 Task: Create a due date automation trigger when advanced on, 2 working days before a card is due add fields with custom field "Resume" unchecked at 11:00 AM.
Action: Mouse moved to (1265, 100)
Screenshot: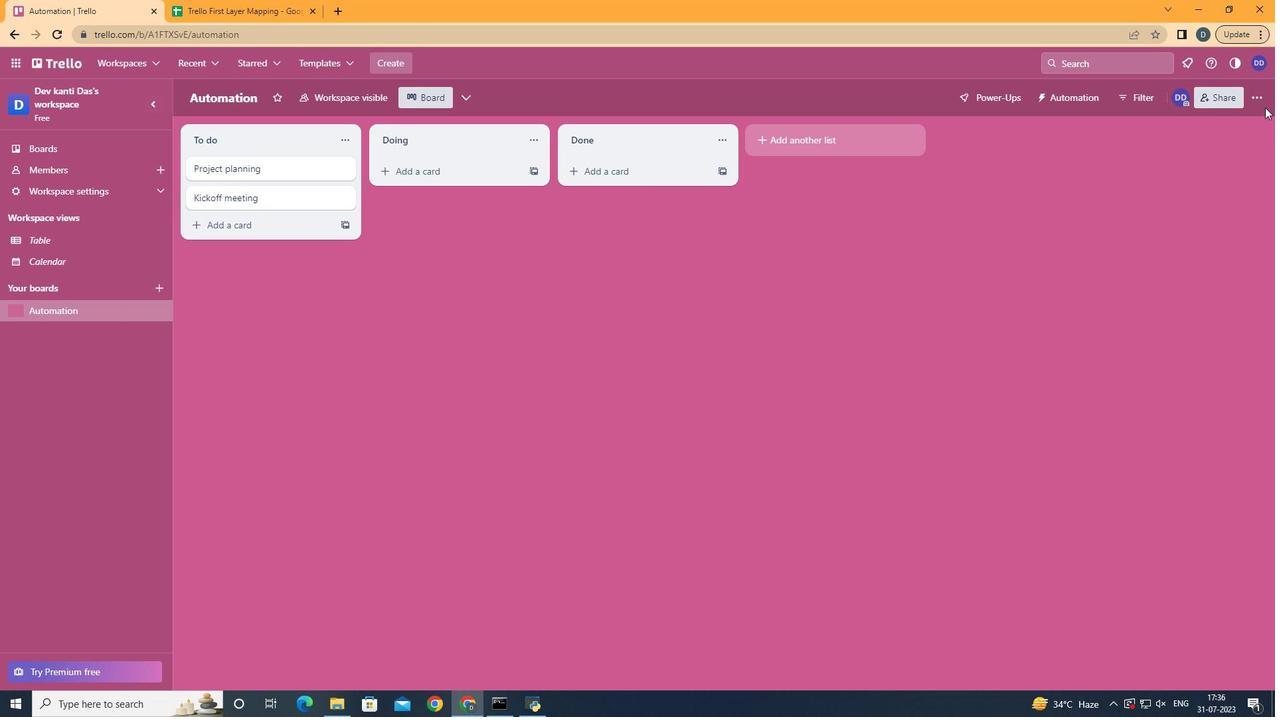 
Action: Mouse pressed left at (1265, 100)
Screenshot: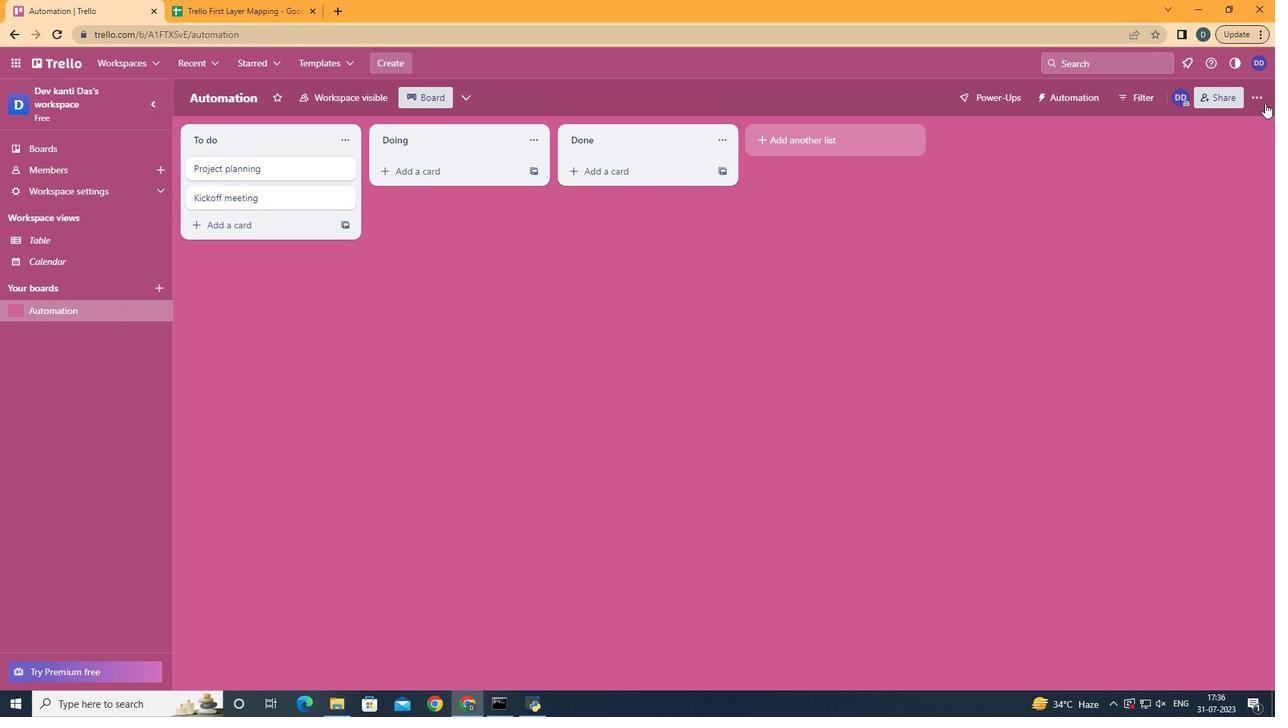
Action: Mouse moved to (1171, 277)
Screenshot: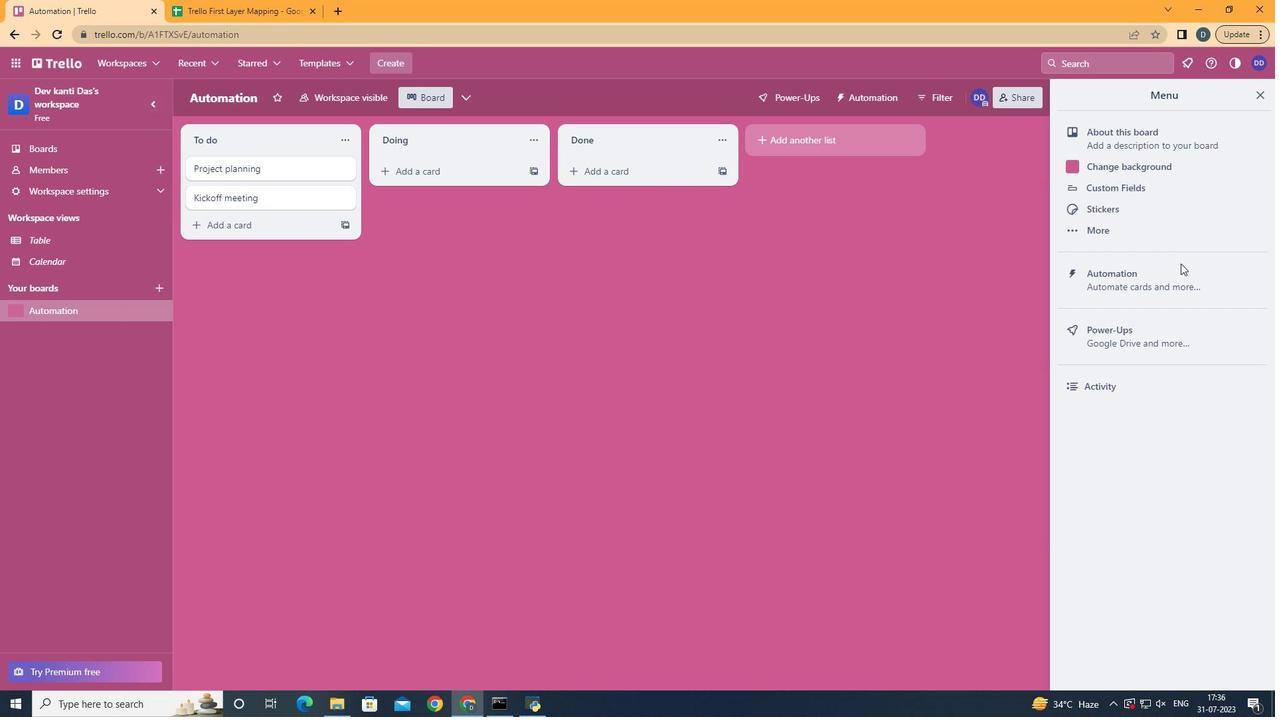 
Action: Mouse pressed left at (1171, 277)
Screenshot: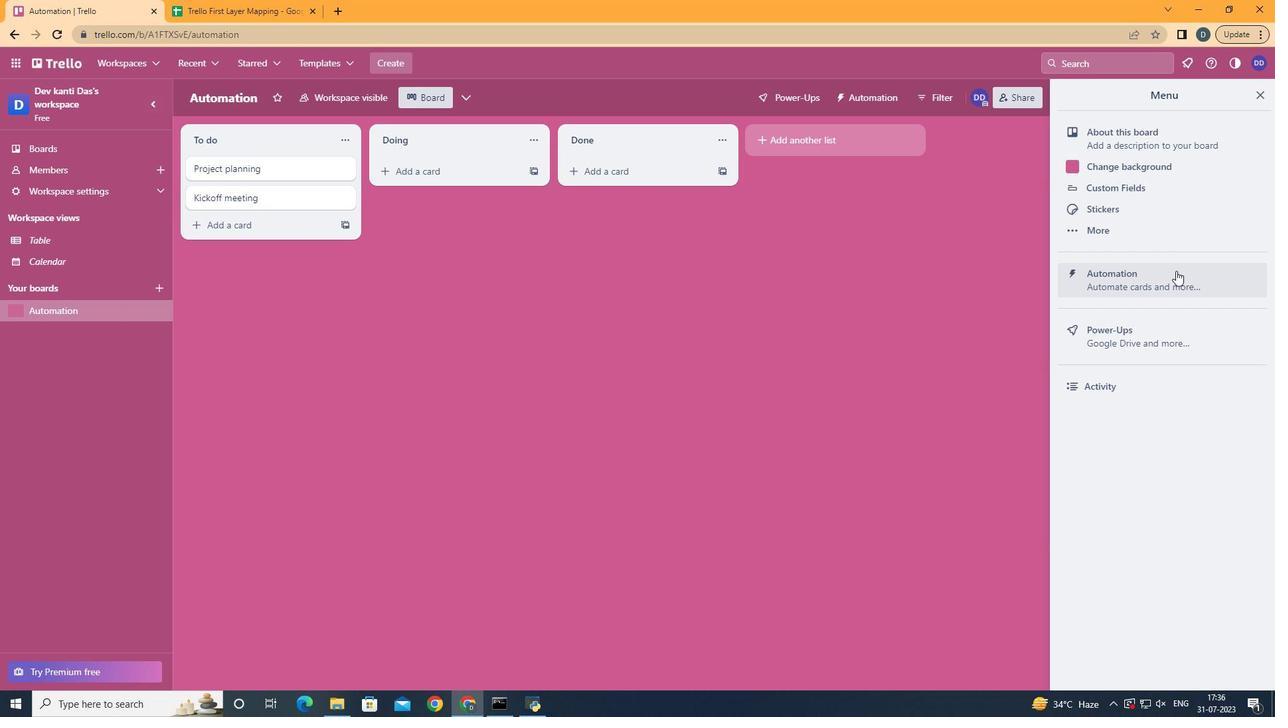 
Action: Mouse moved to (261, 265)
Screenshot: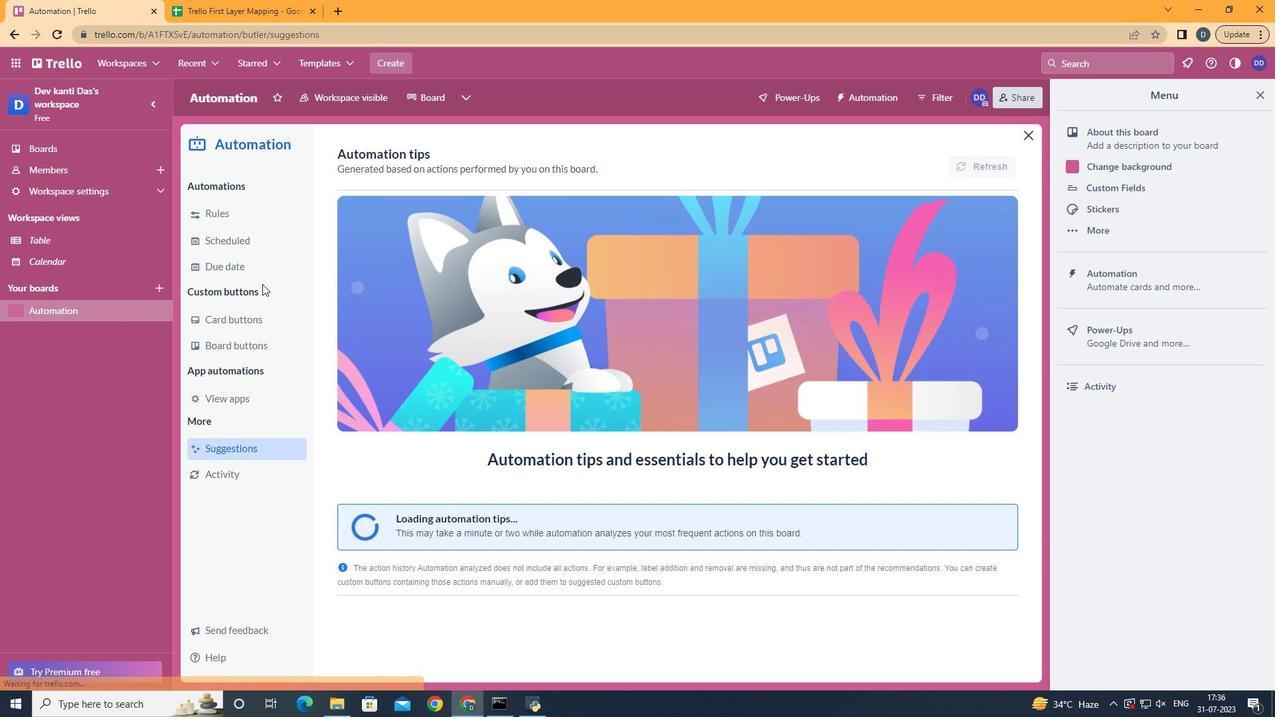 
Action: Mouse pressed left at (261, 265)
Screenshot: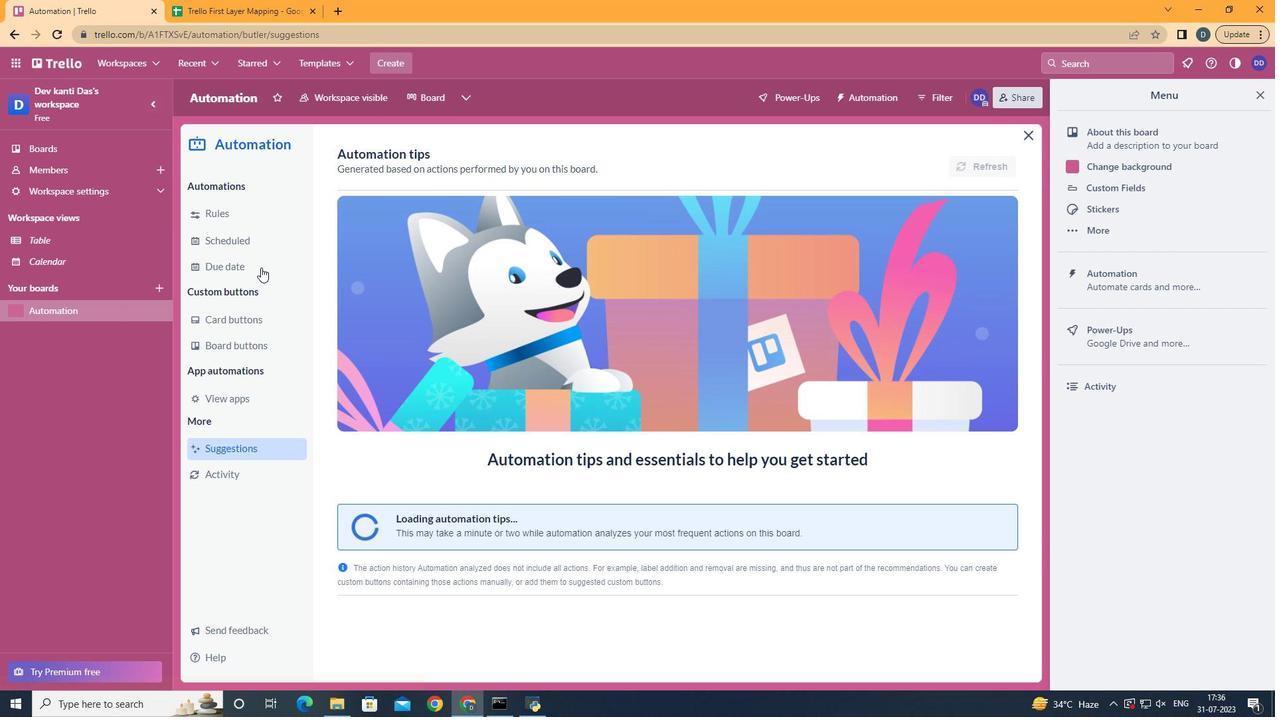 
Action: Mouse moved to (943, 158)
Screenshot: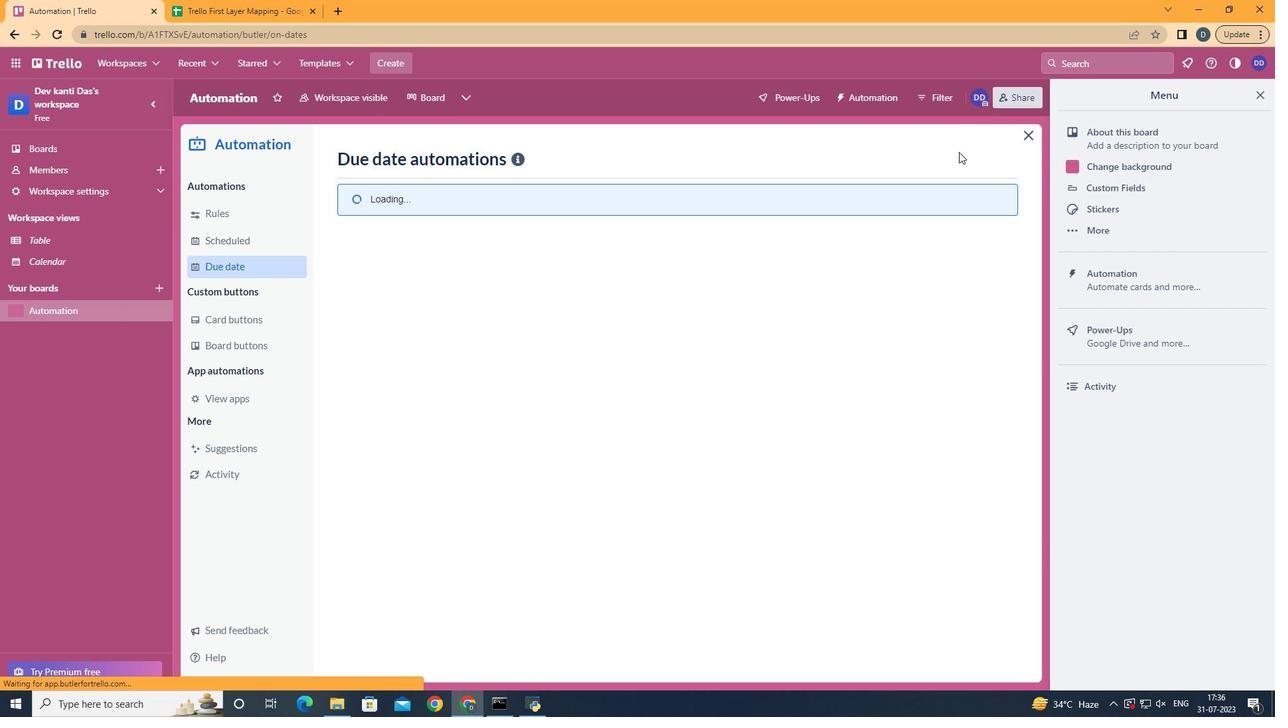 
Action: Mouse pressed left at (943, 158)
Screenshot: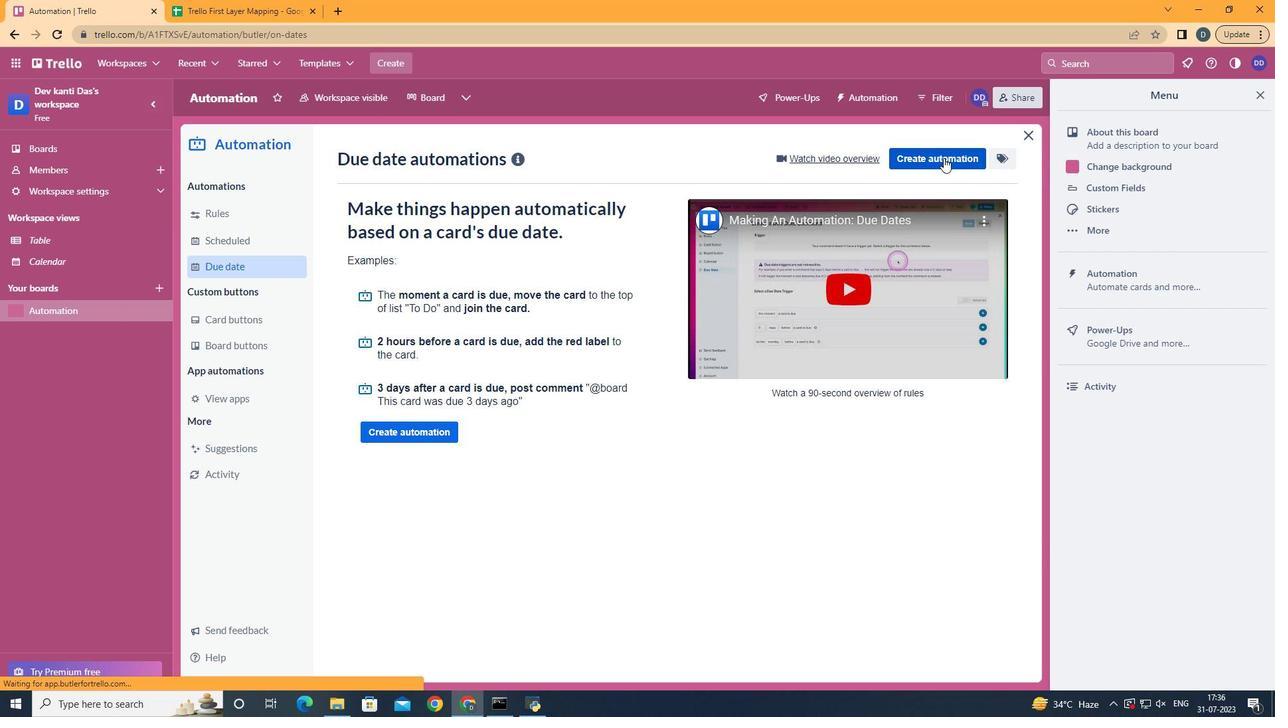
Action: Mouse moved to (738, 268)
Screenshot: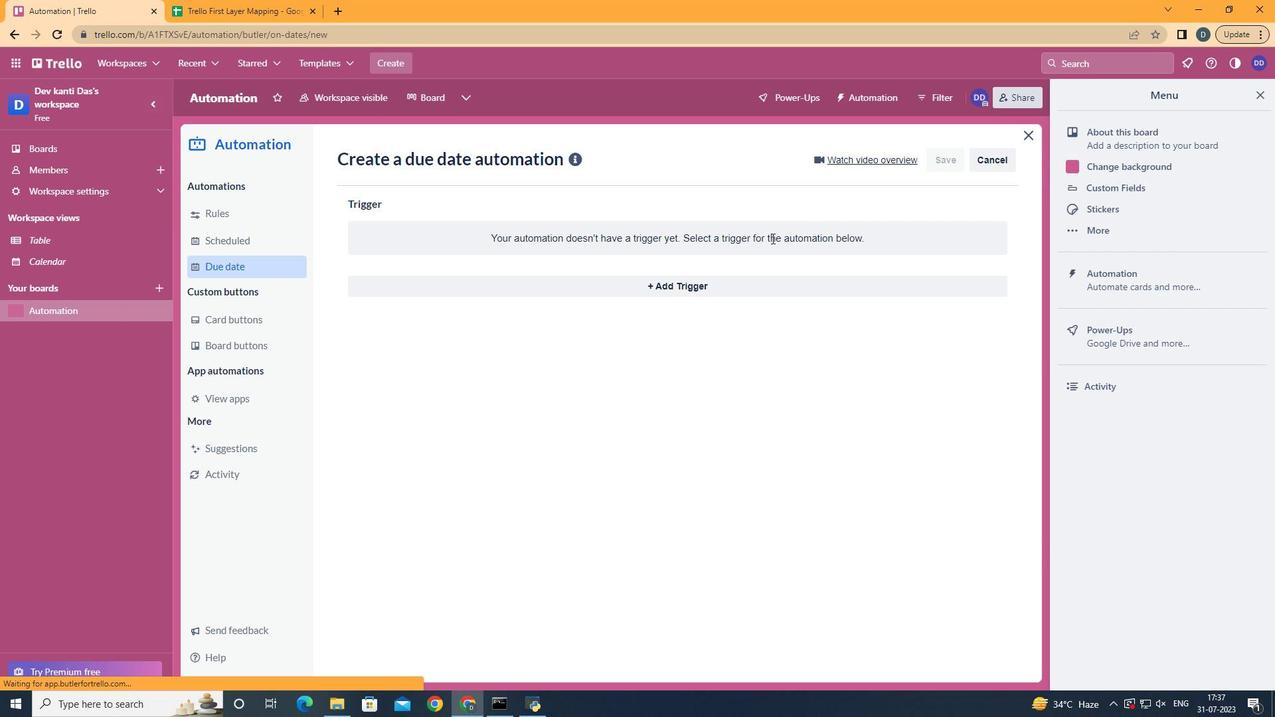 
Action: Mouse pressed left at (738, 268)
Screenshot: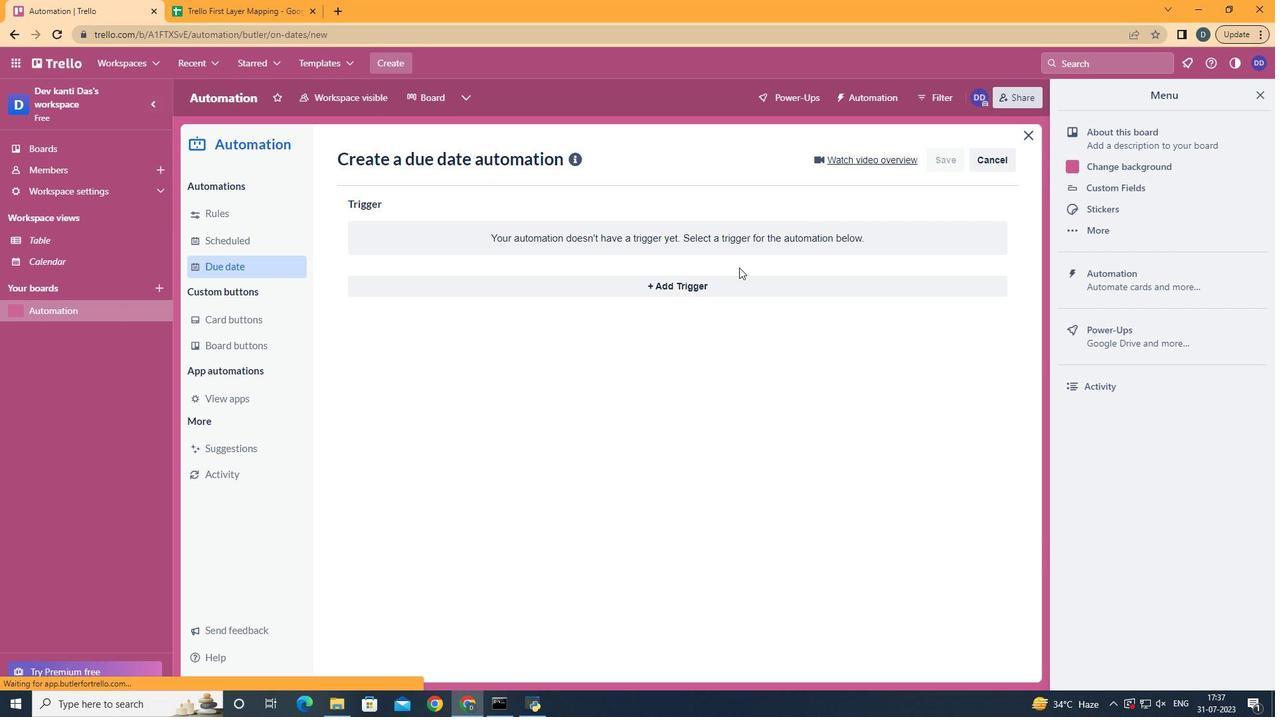 
Action: Mouse moved to (718, 288)
Screenshot: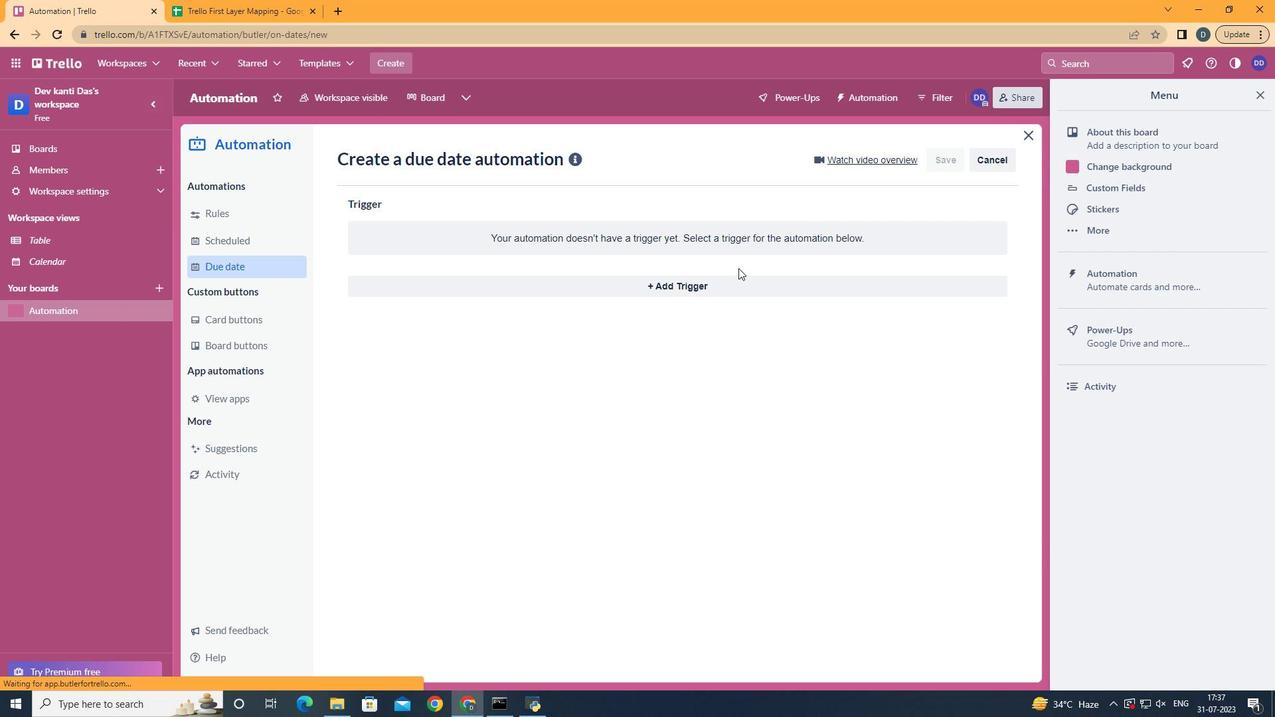 
Action: Mouse pressed left at (718, 288)
Screenshot: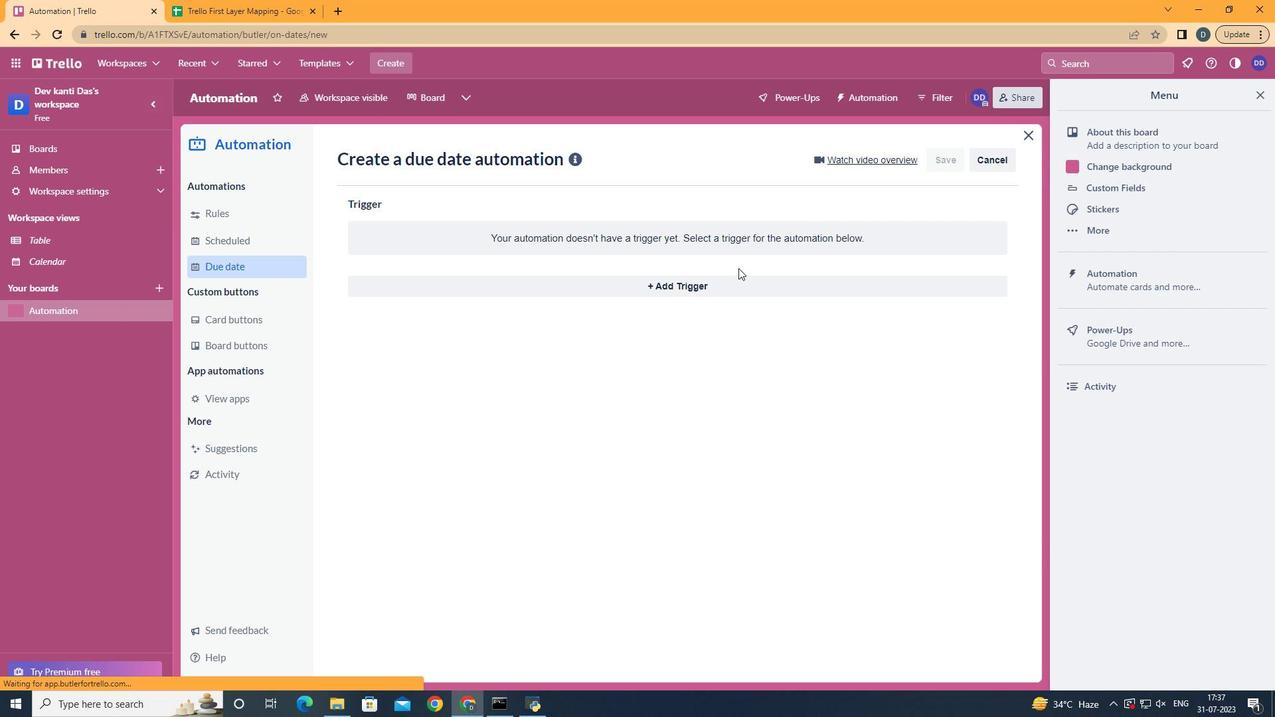 
Action: Mouse moved to (437, 534)
Screenshot: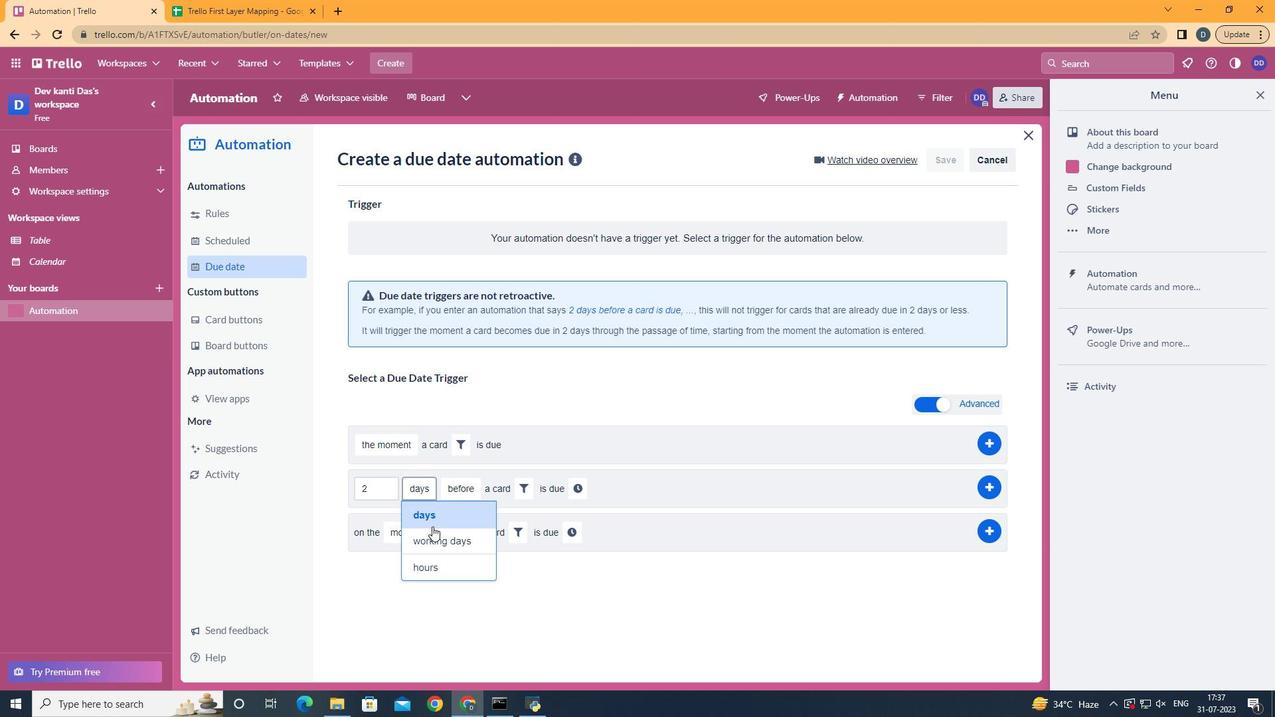 
Action: Mouse pressed left at (437, 534)
Screenshot: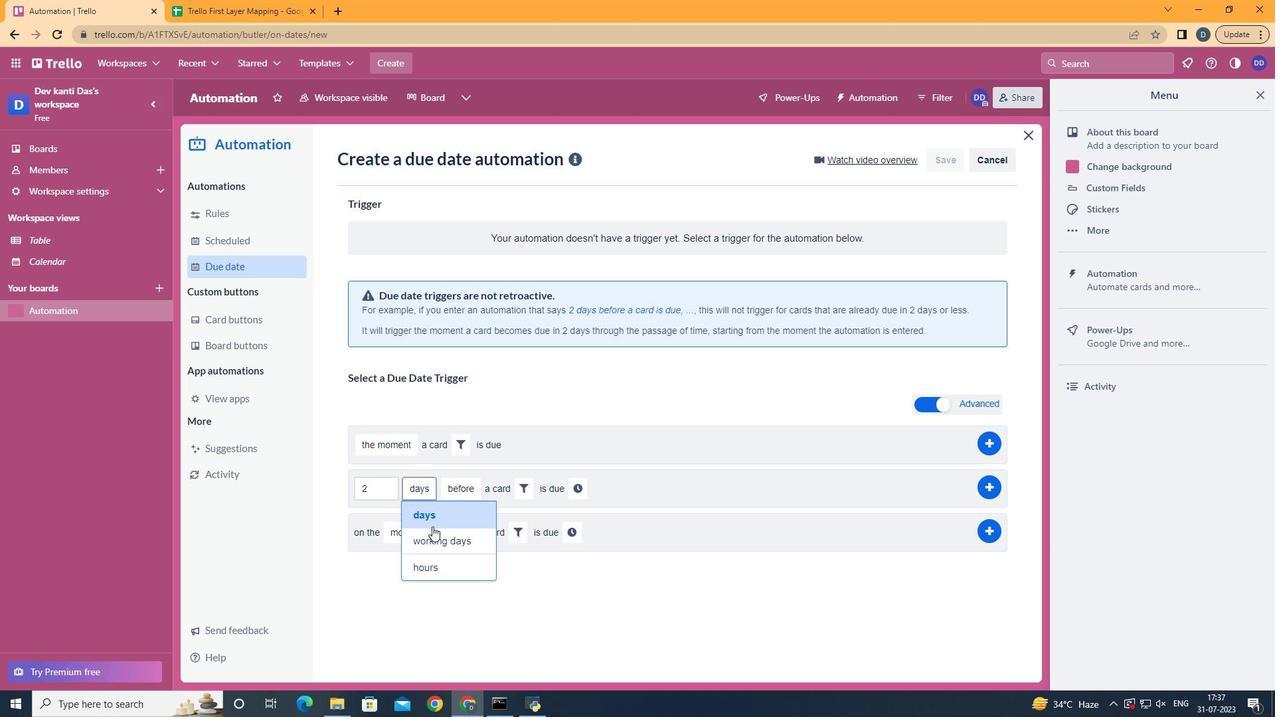 
Action: Mouse moved to (551, 484)
Screenshot: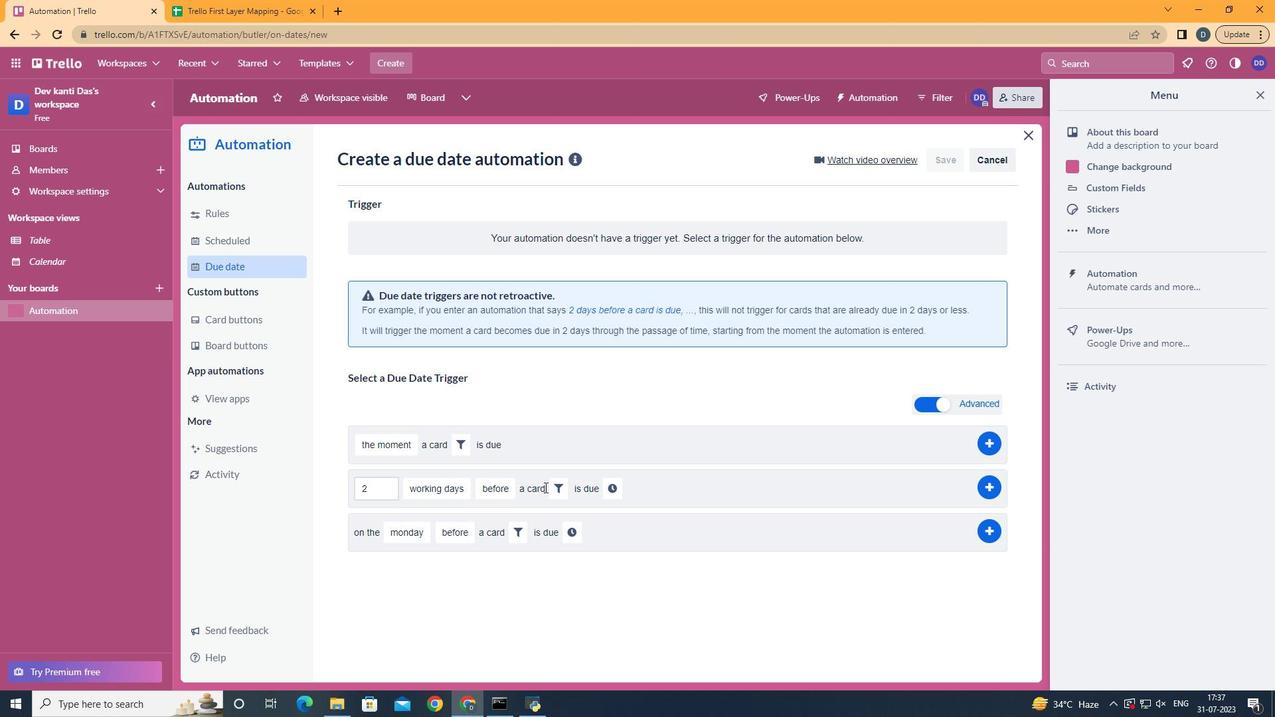 
Action: Mouse pressed left at (551, 484)
Screenshot: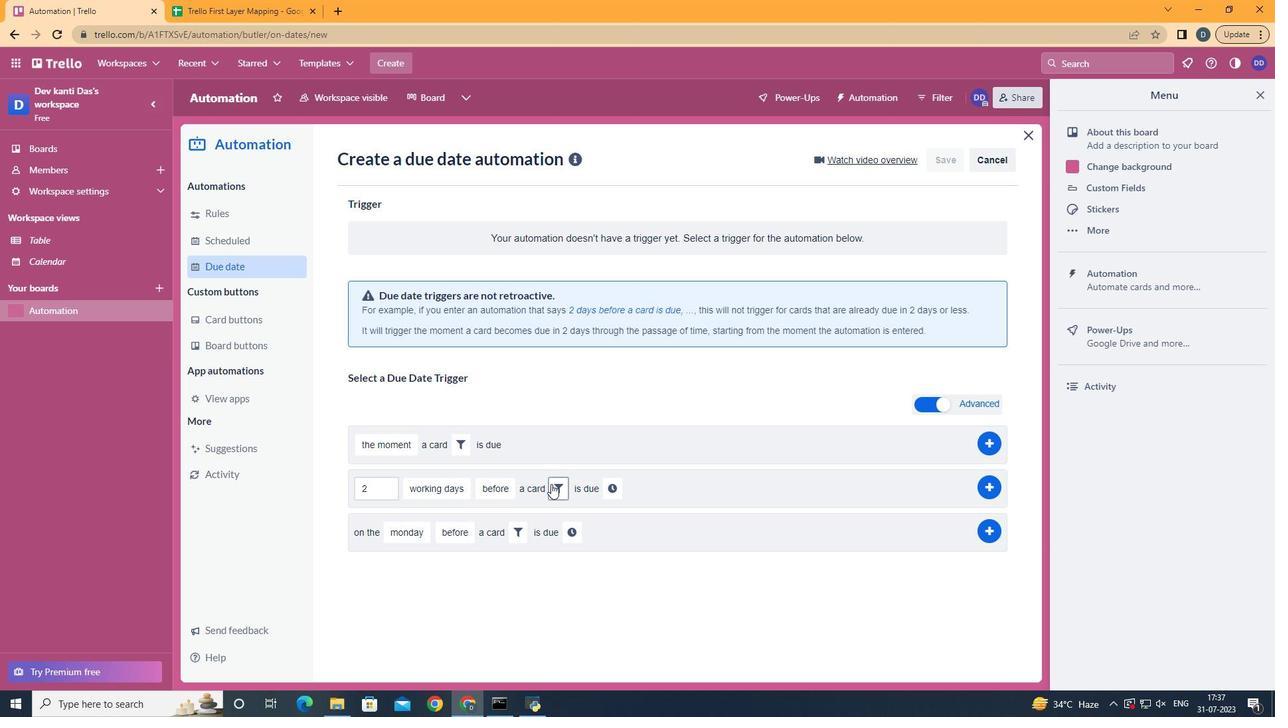 
Action: Mouse moved to (771, 530)
Screenshot: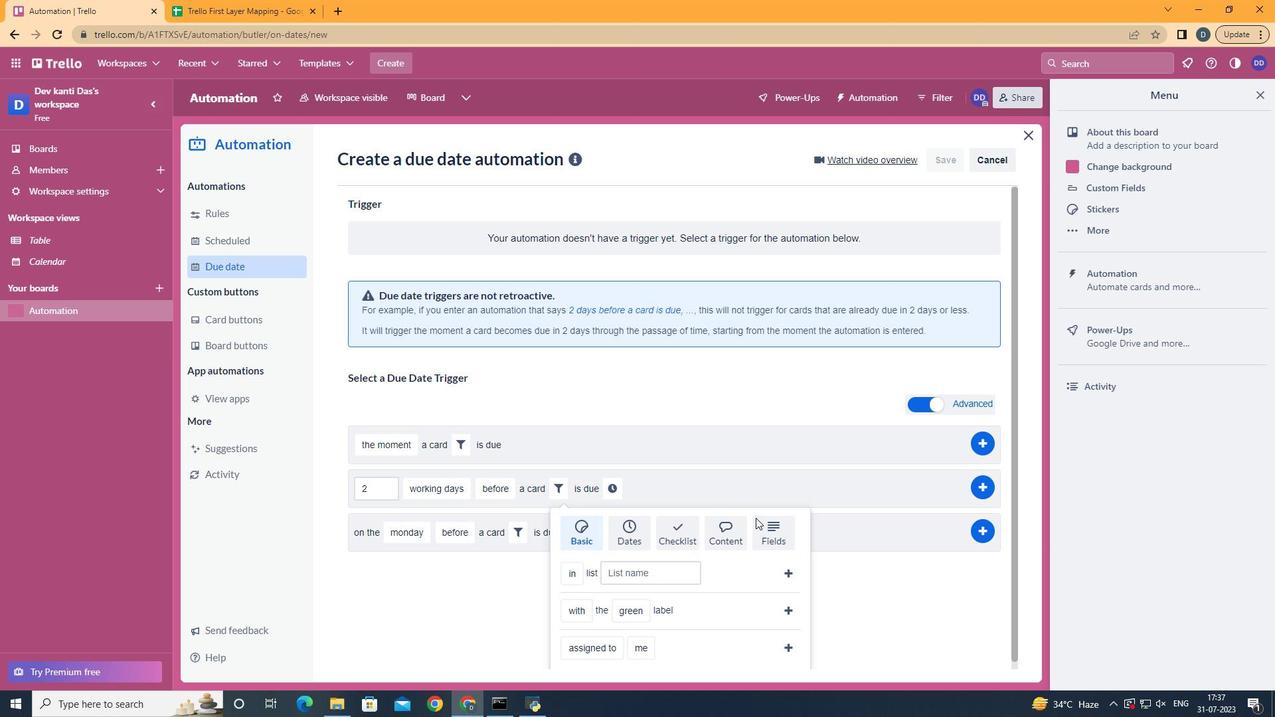 
Action: Mouse pressed left at (771, 530)
Screenshot: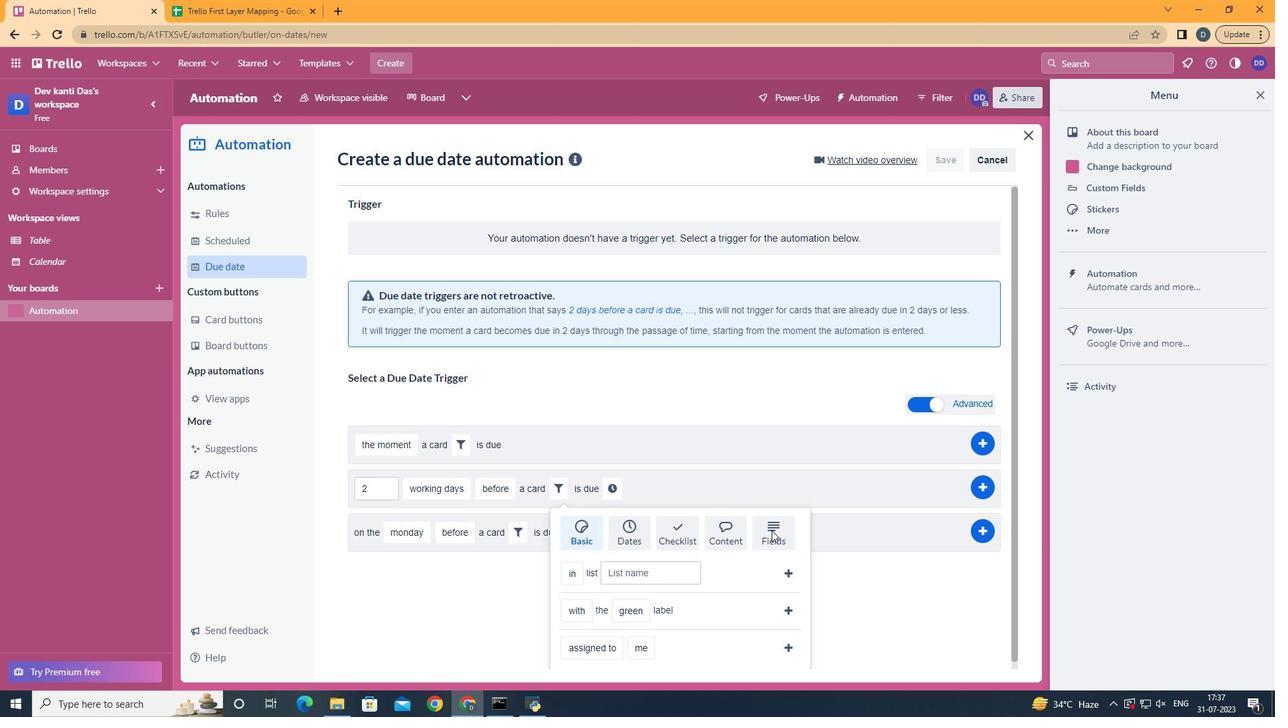 
Action: Mouse scrolled (771, 530) with delta (0, 0)
Screenshot: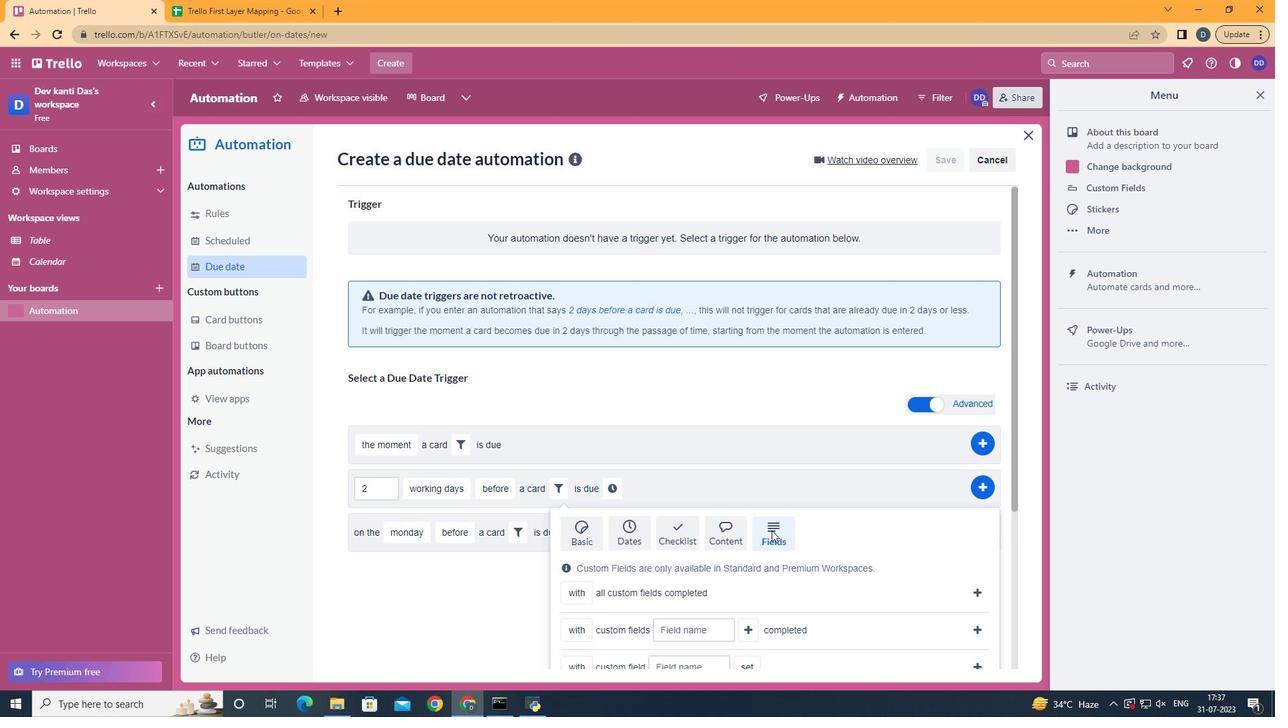 
Action: Mouse scrolled (771, 530) with delta (0, 0)
Screenshot: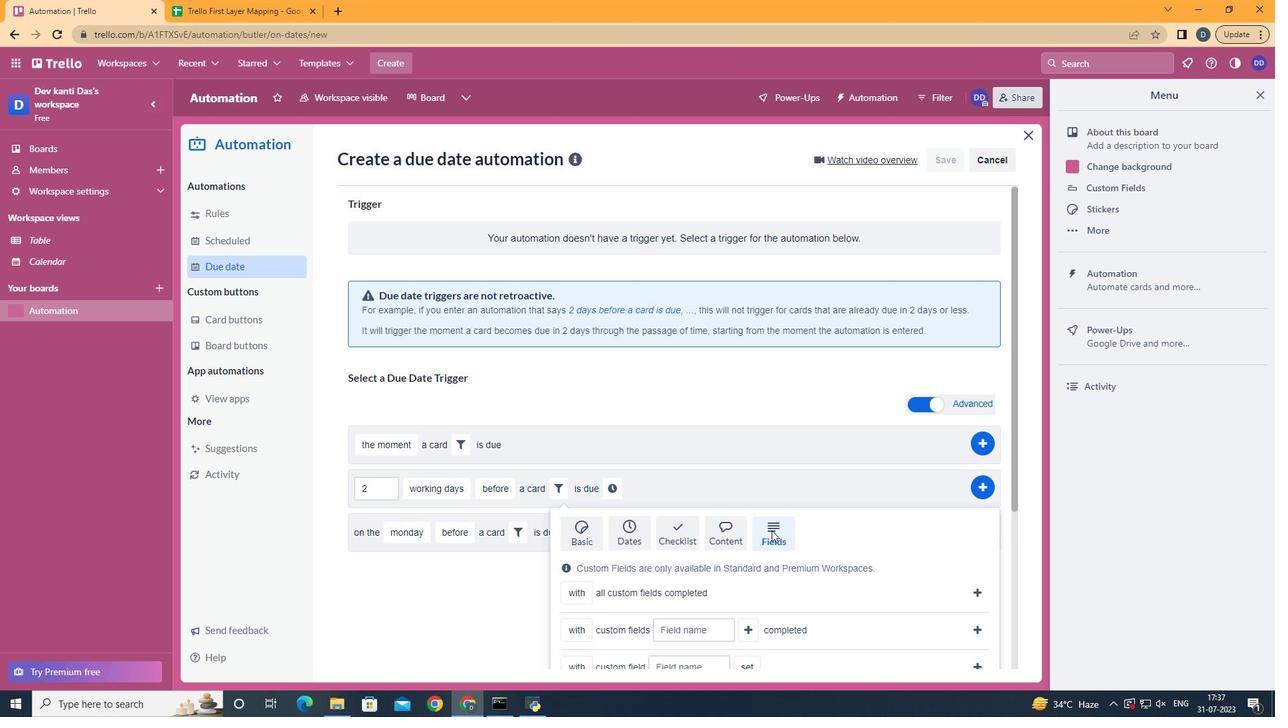 
Action: Mouse scrolled (771, 530) with delta (0, 0)
Screenshot: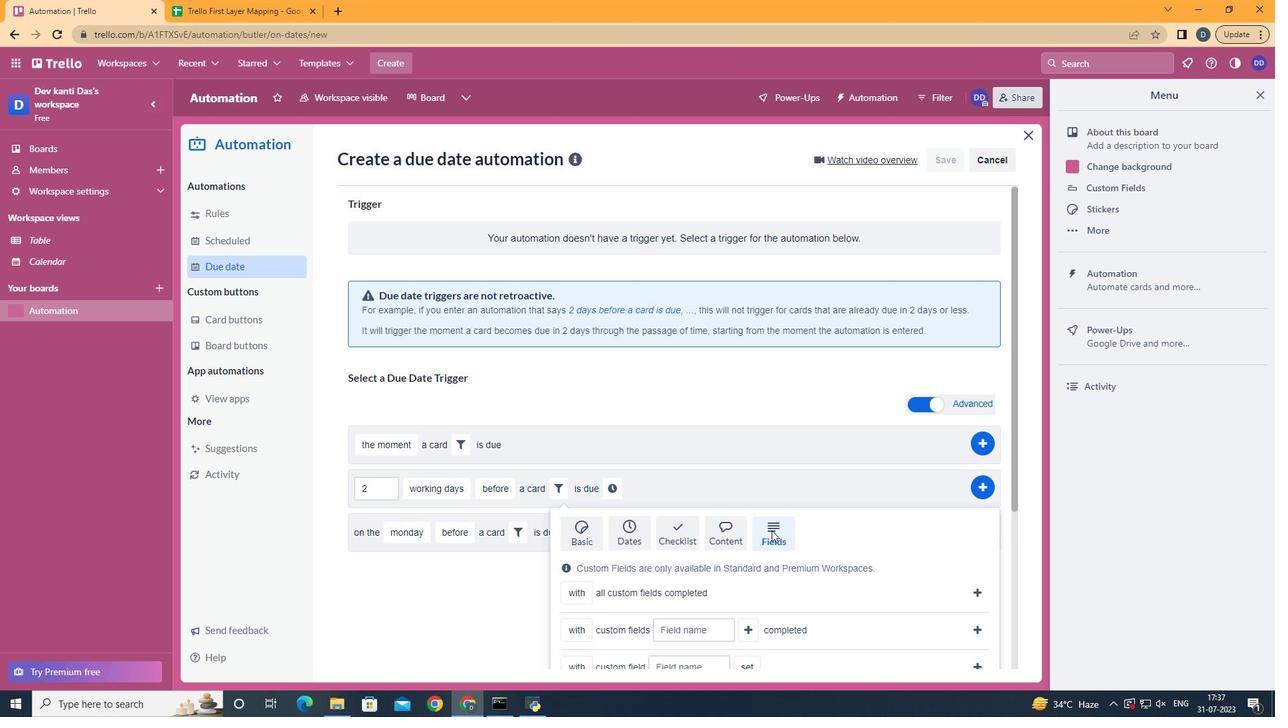 
Action: Mouse moved to (581, 569)
Screenshot: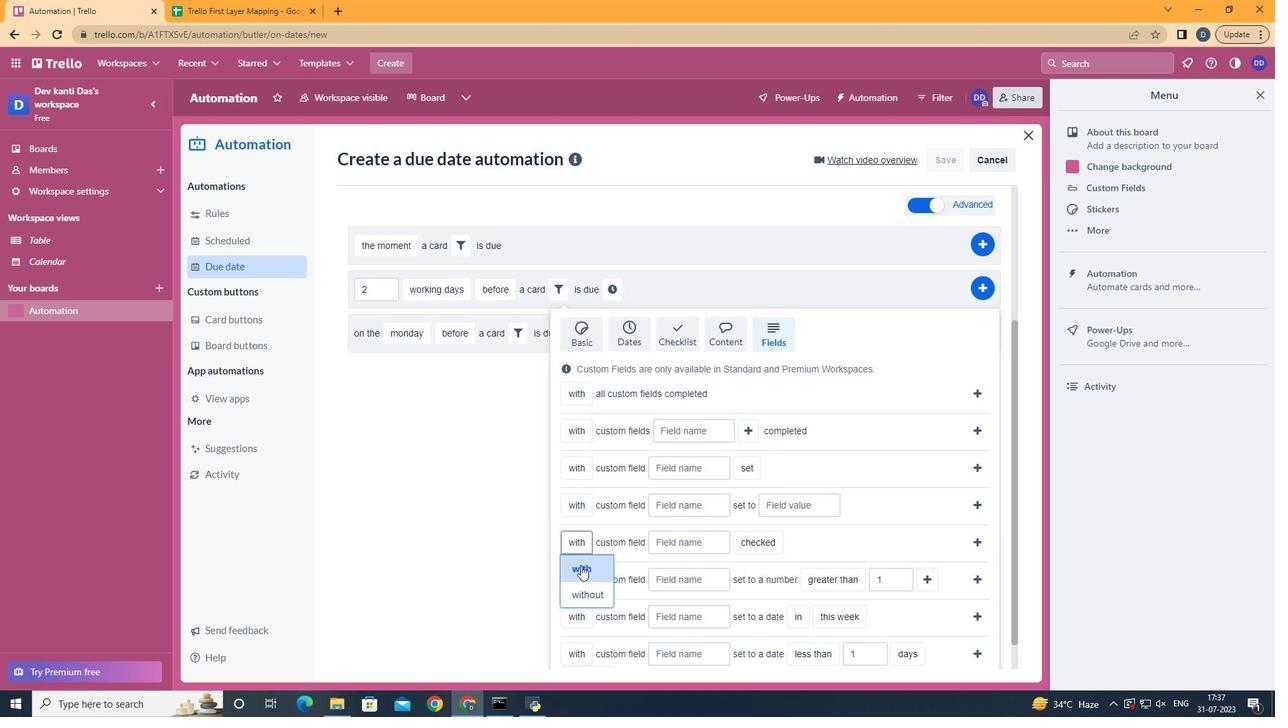 
Action: Mouse pressed left at (581, 569)
Screenshot: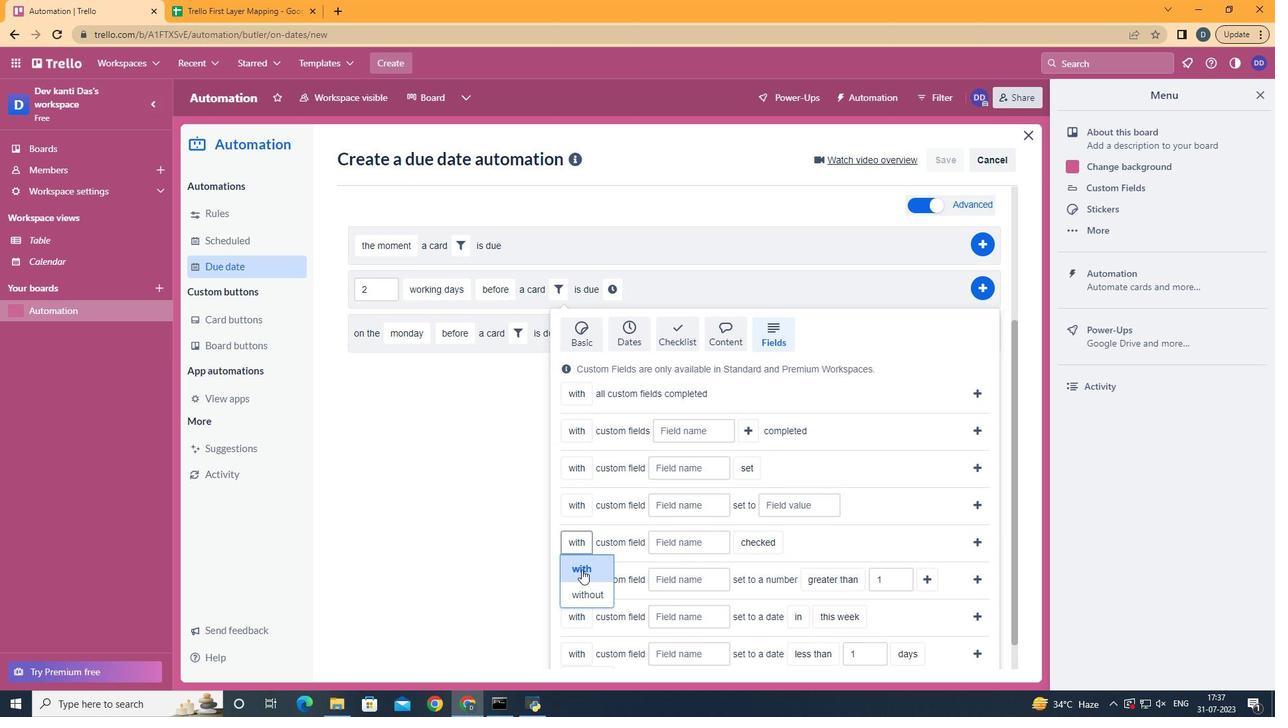 
Action: Mouse moved to (697, 541)
Screenshot: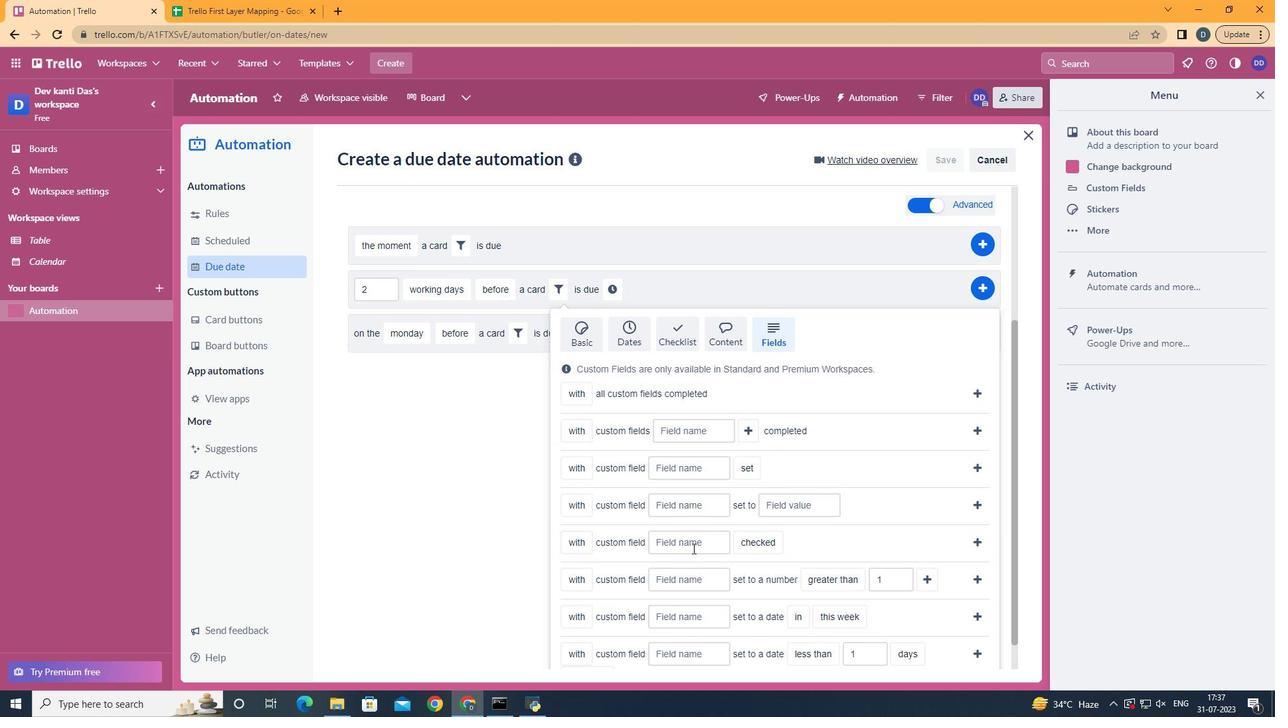 
Action: Mouse pressed left at (697, 541)
Screenshot: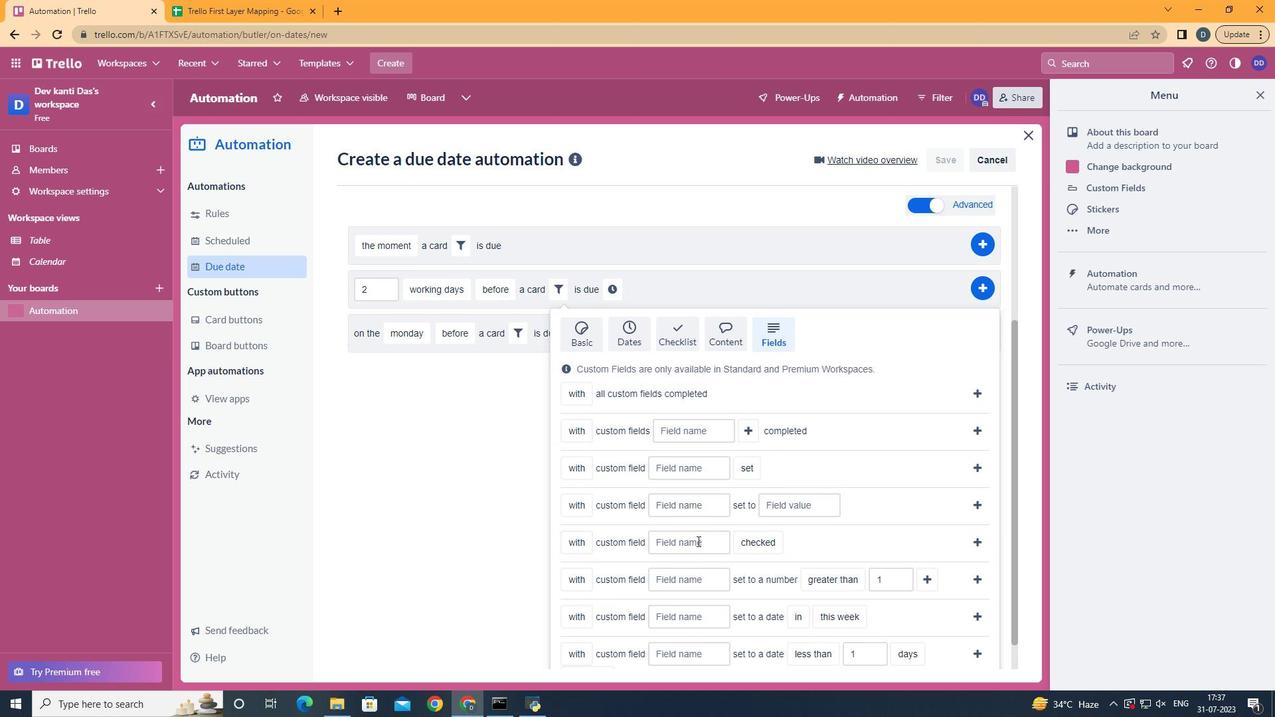 
Action: Key pressed <Key.shift>Resume
Screenshot: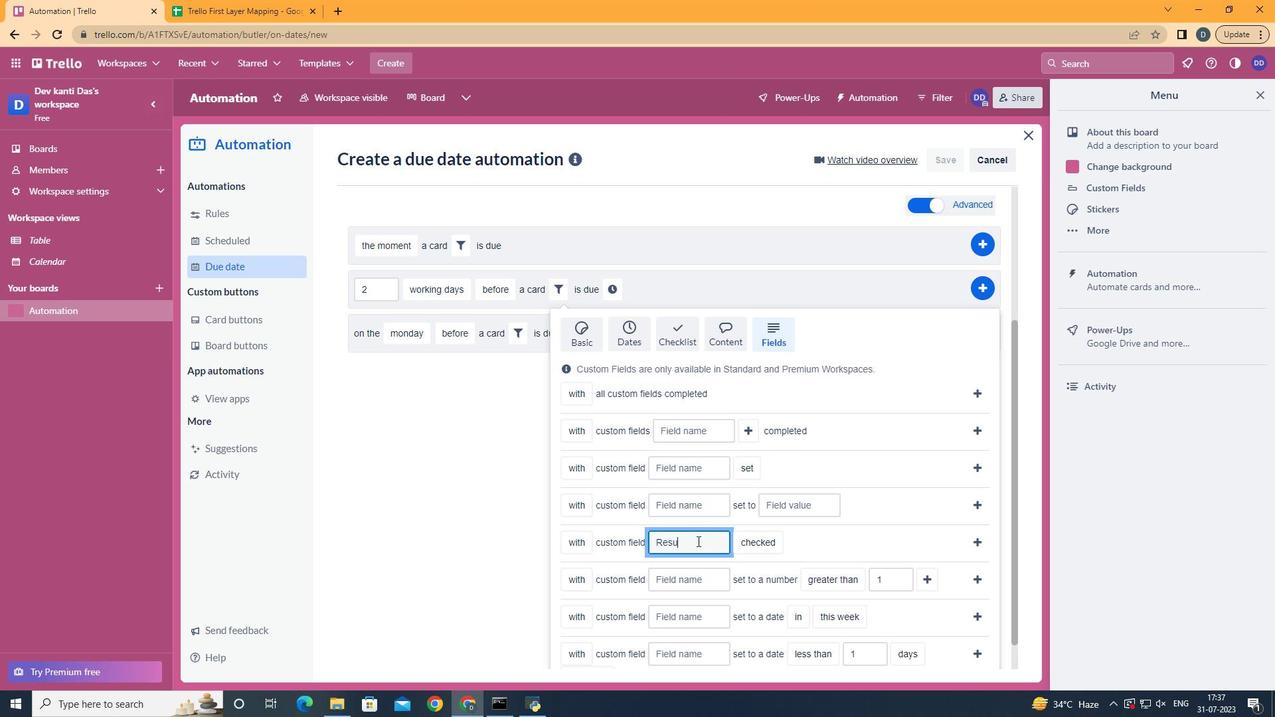 
Action: Mouse moved to (768, 593)
Screenshot: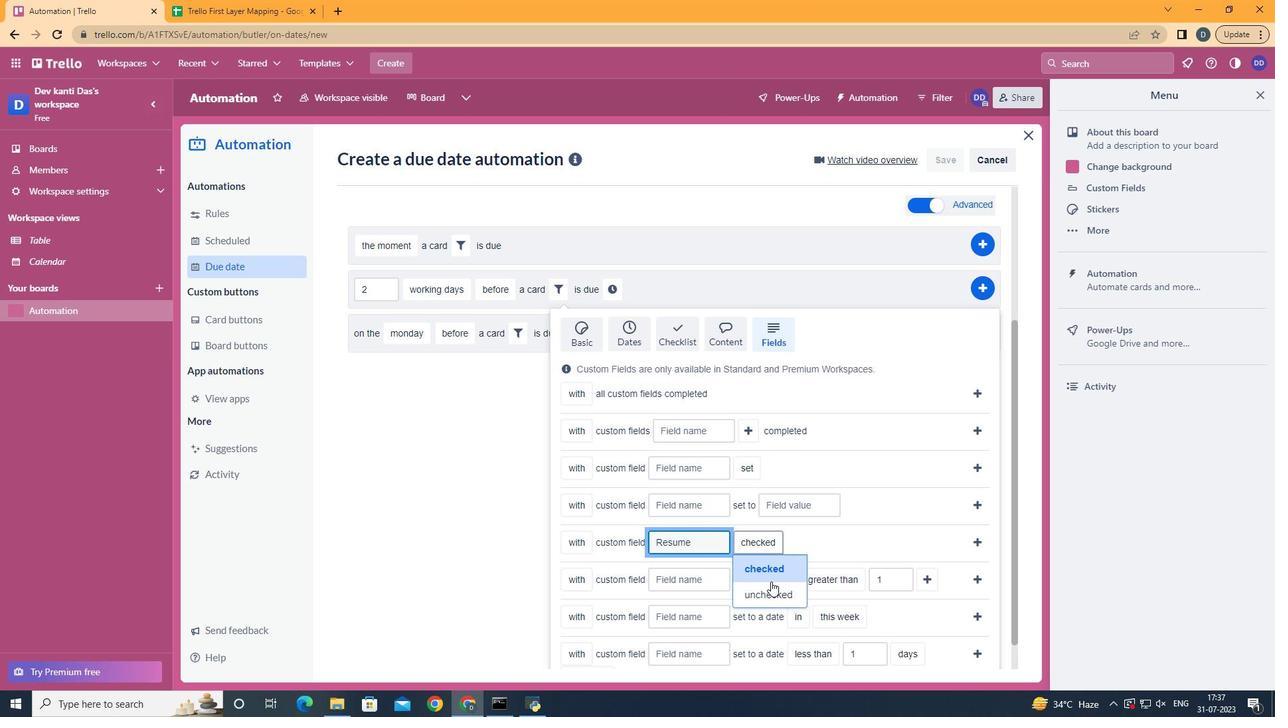 
Action: Mouse pressed left at (768, 593)
Screenshot: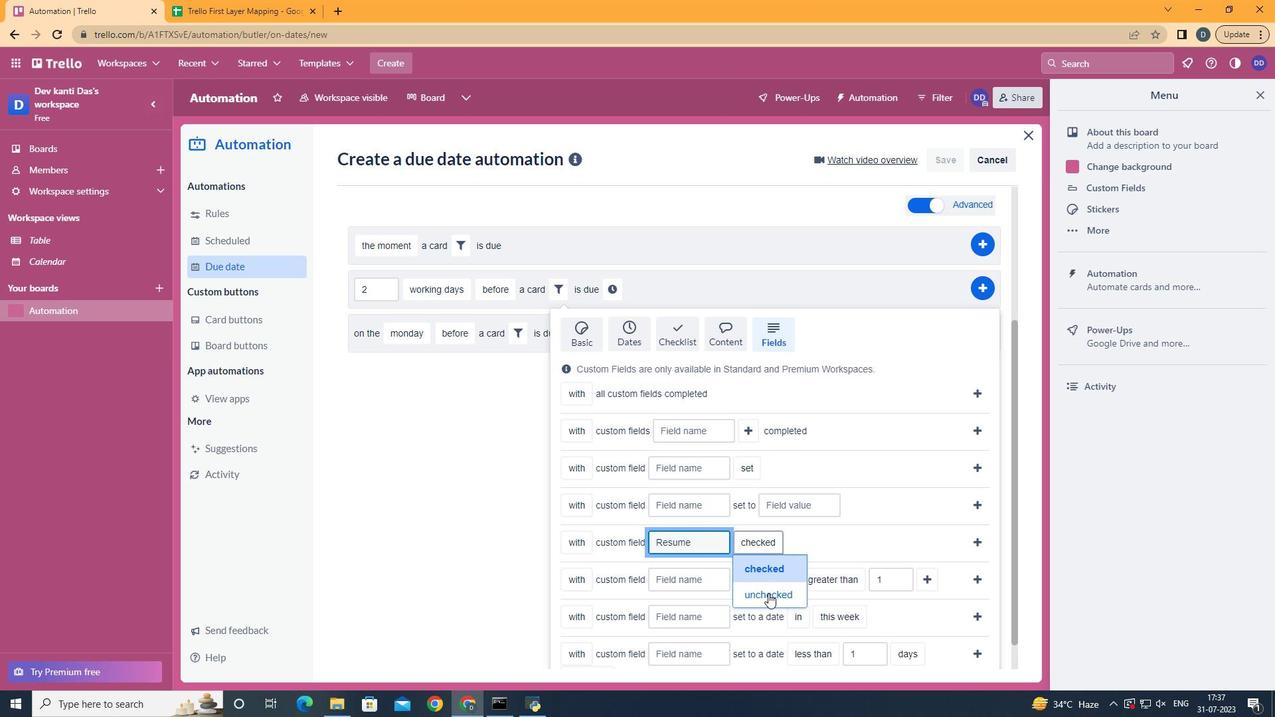 
Action: Mouse moved to (971, 542)
Screenshot: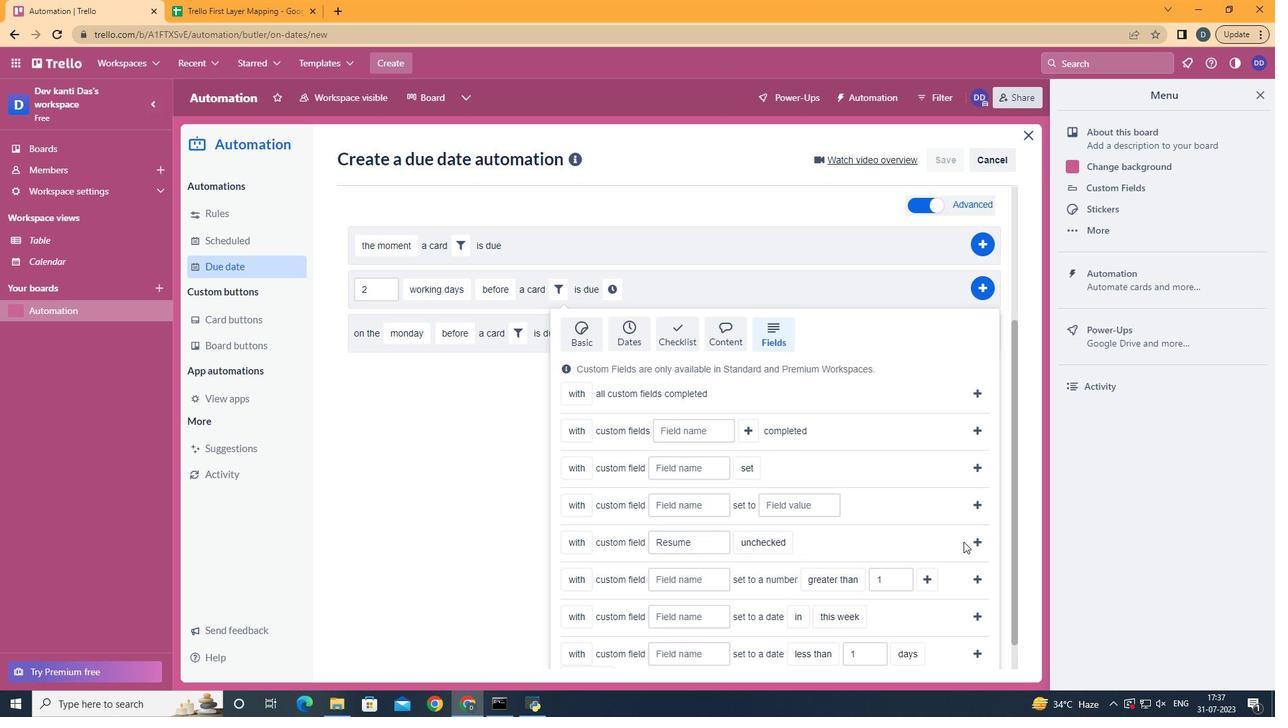 
Action: Mouse pressed left at (971, 542)
Screenshot: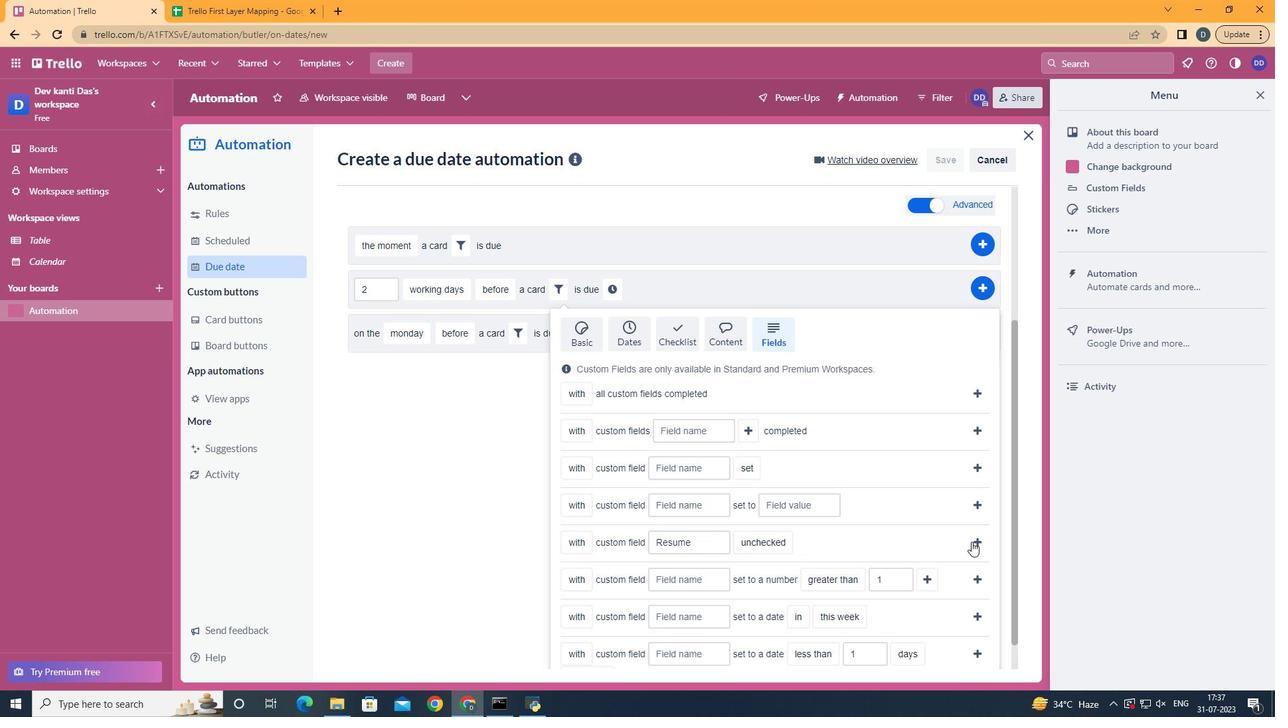 
Action: Mouse moved to (807, 494)
Screenshot: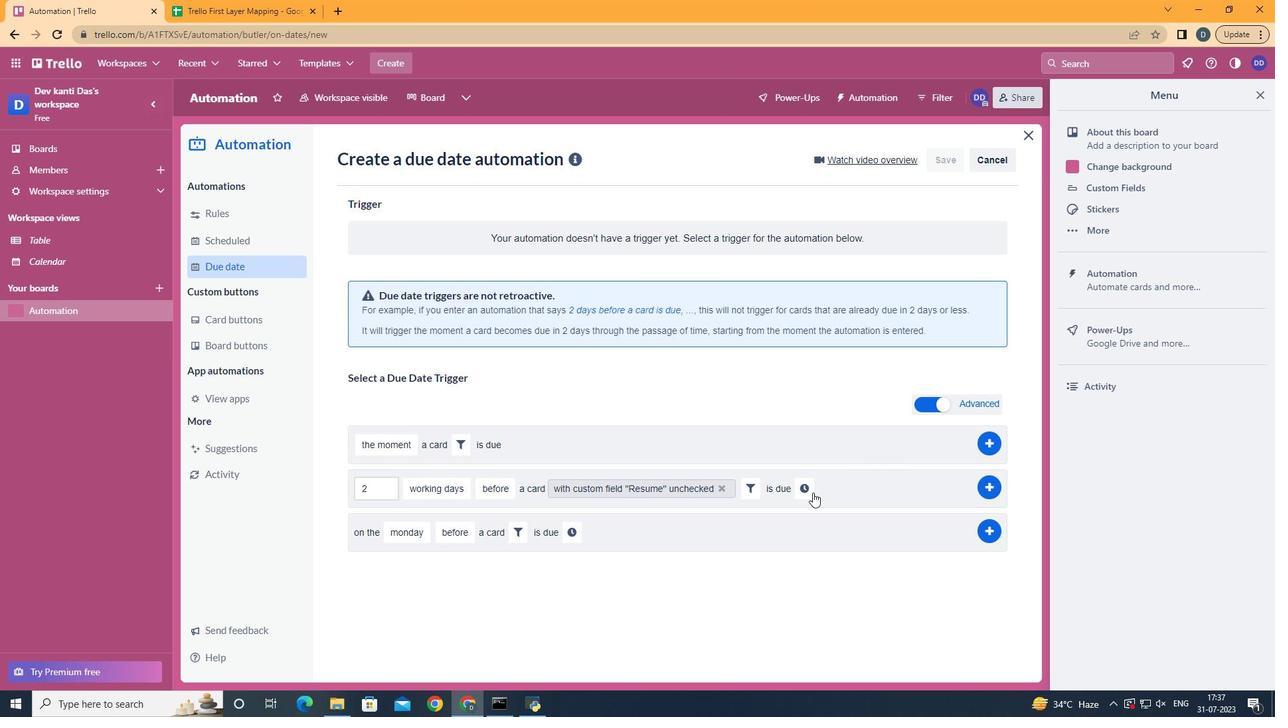 
Action: Mouse pressed left at (807, 494)
Screenshot: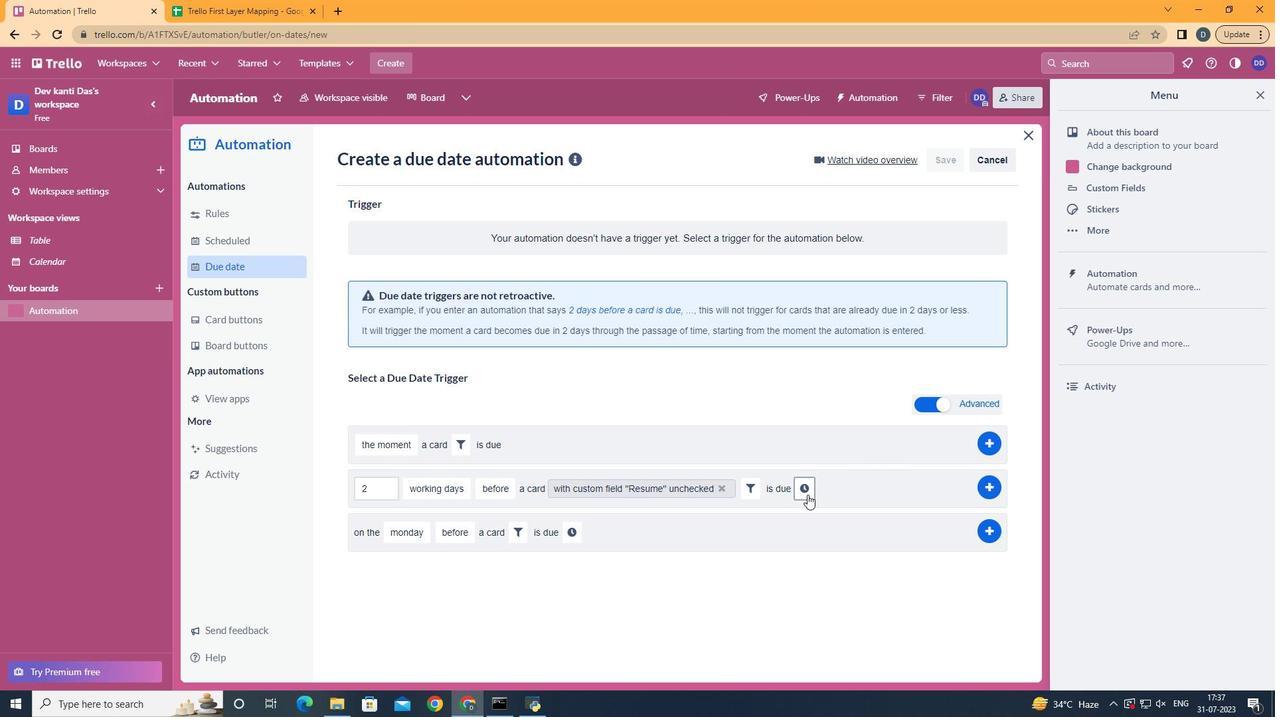 
Action: Mouse moved to (829, 490)
Screenshot: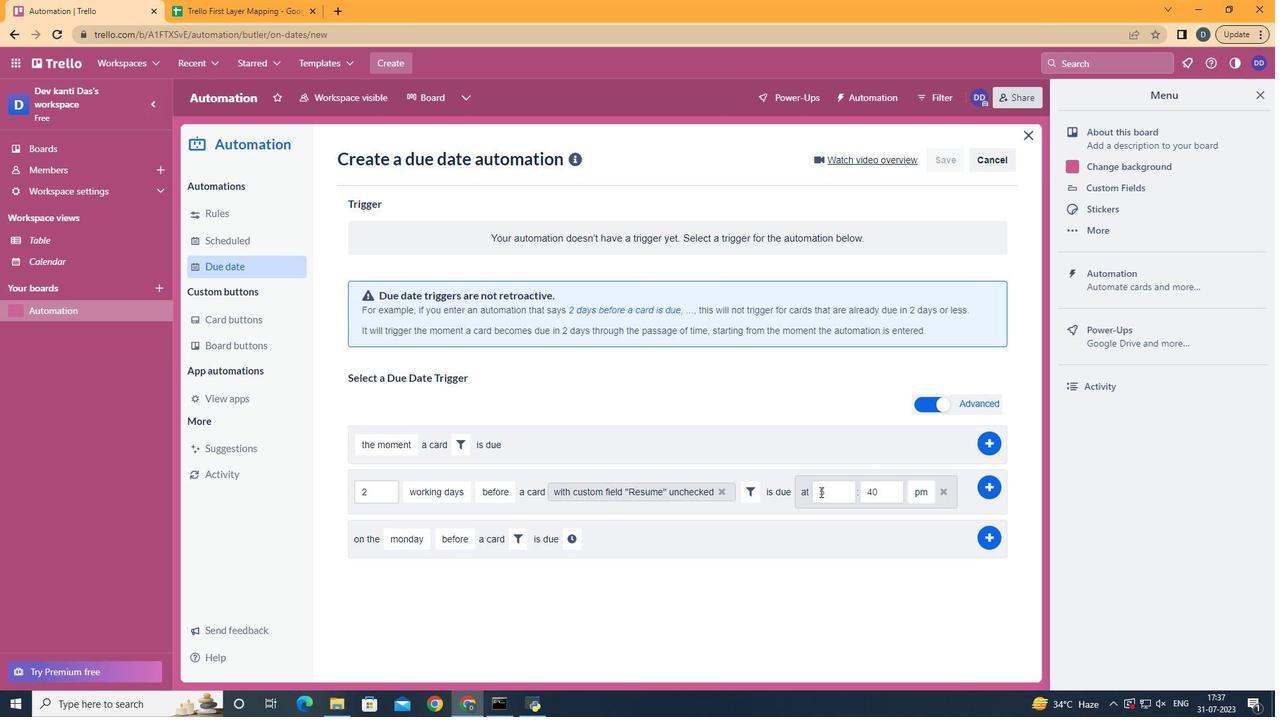 
Action: Mouse pressed left at (829, 490)
Screenshot: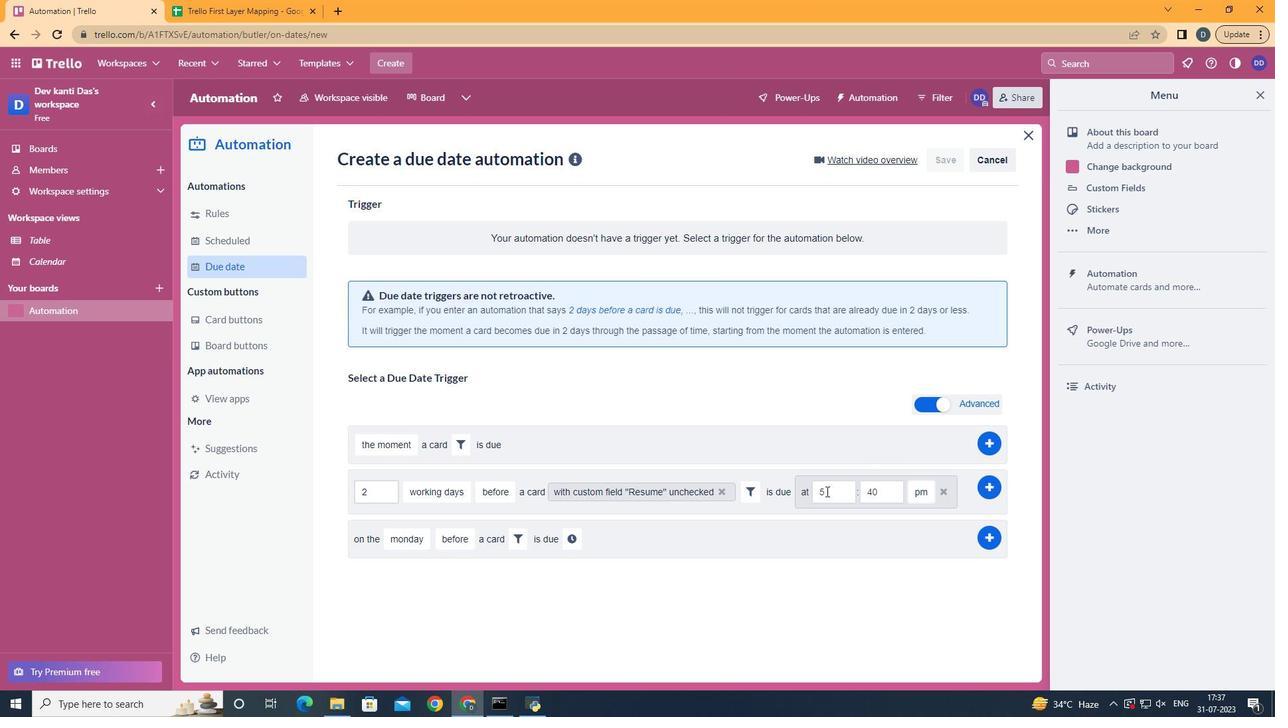 
Action: Key pressed <Key.backspace>11
Screenshot: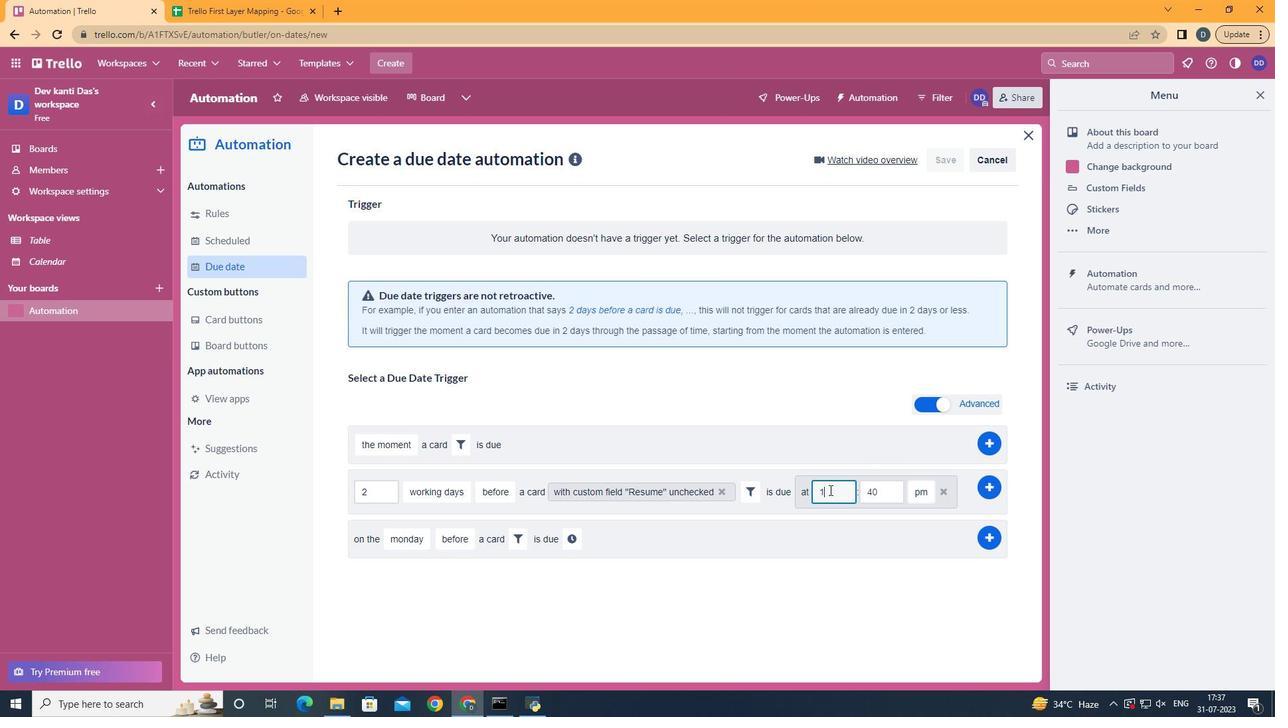 
Action: Mouse moved to (874, 481)
Screenshot: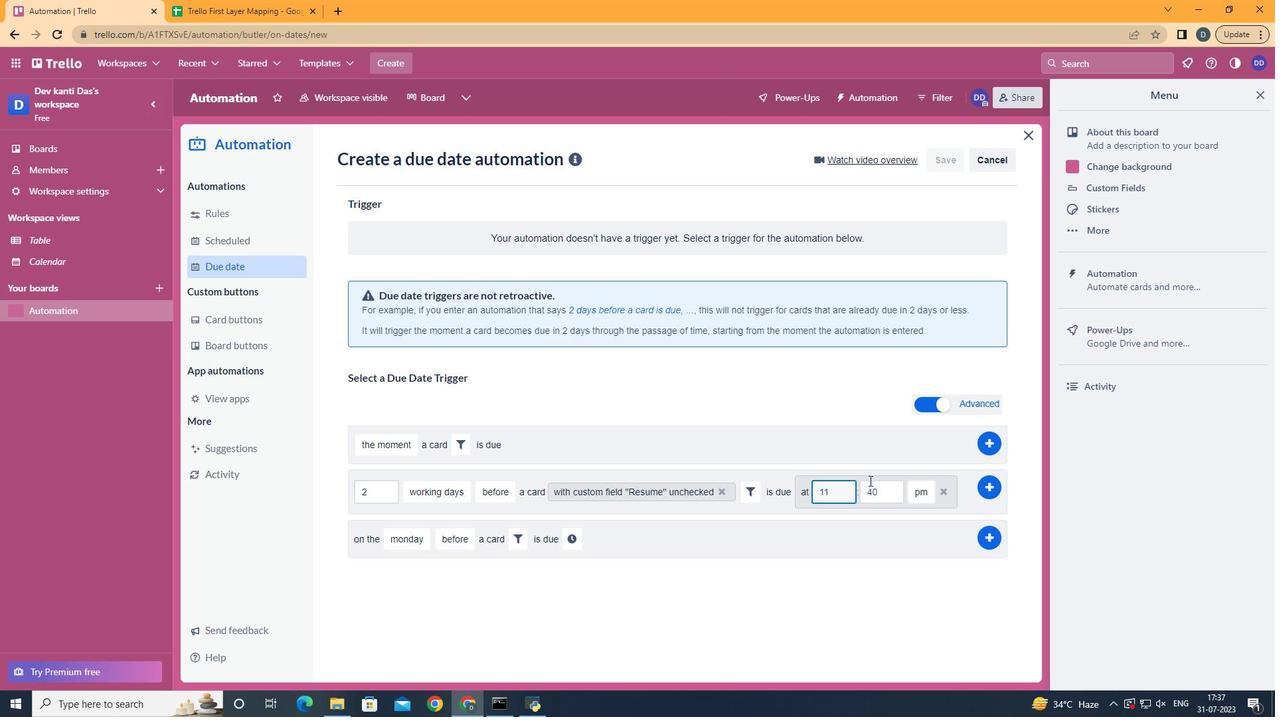 
Action: Mouse pressed left at (874, 481)
Screenshot: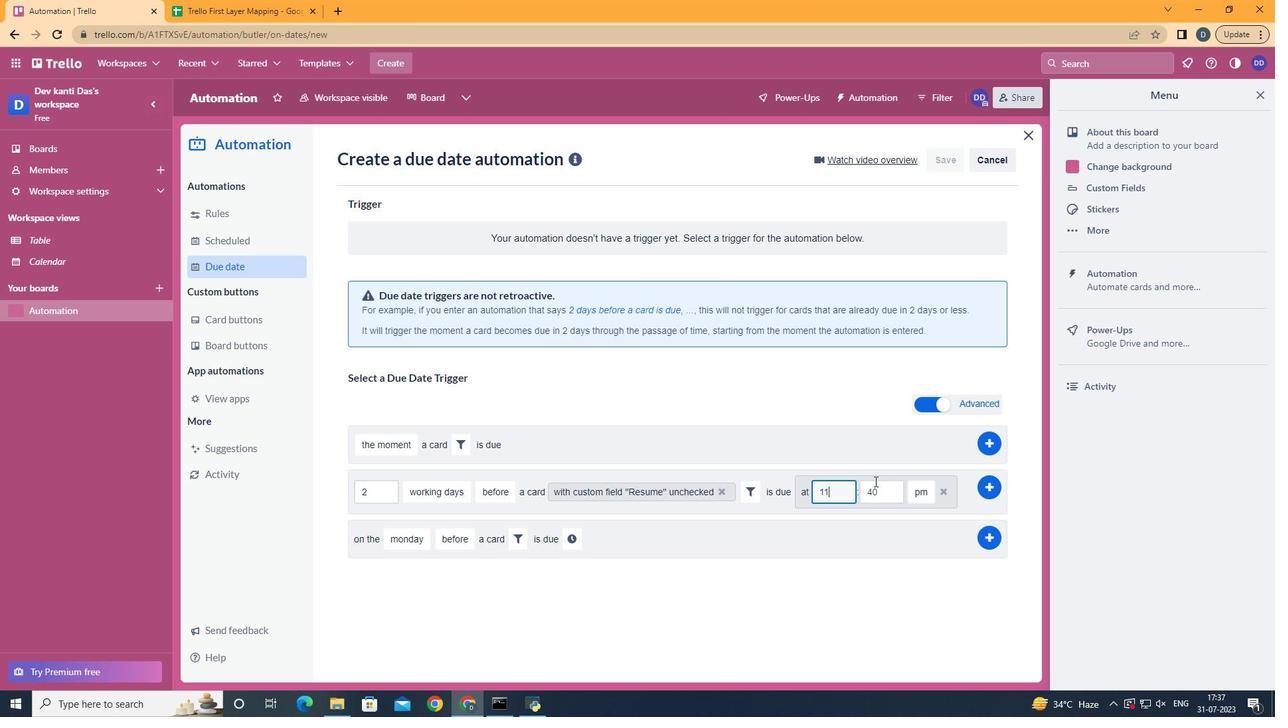 
Action: Mouse moved to (883, 492)
Screenshot: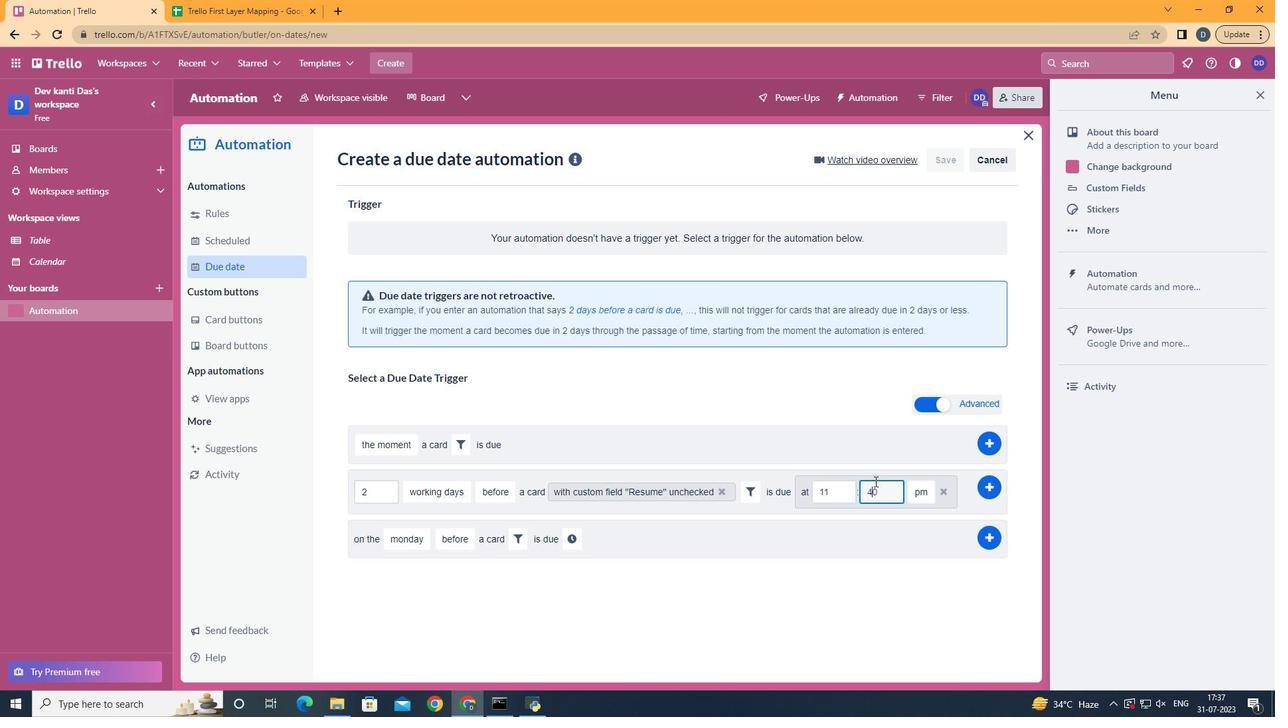 
Action: Mouse pressed left at (883, 492)
Screenshot: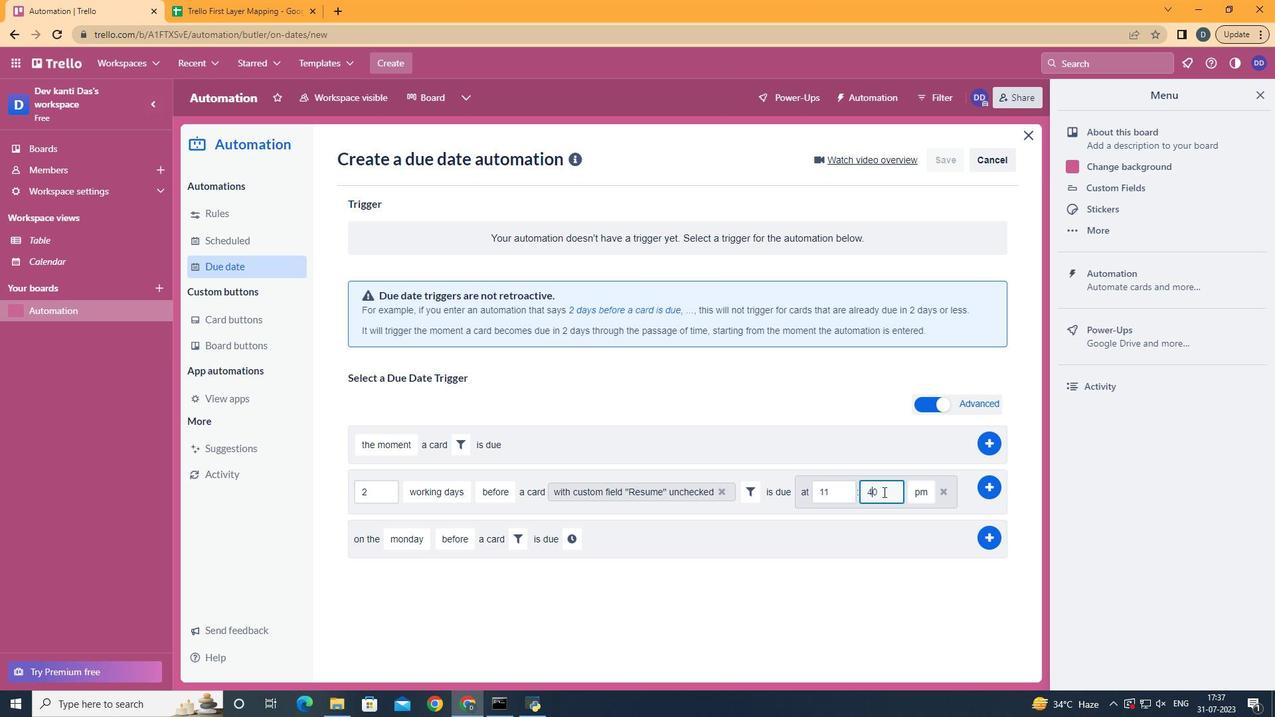 
Action: Key pressed <Key.backspace><Key.backspace>00
Screenshot: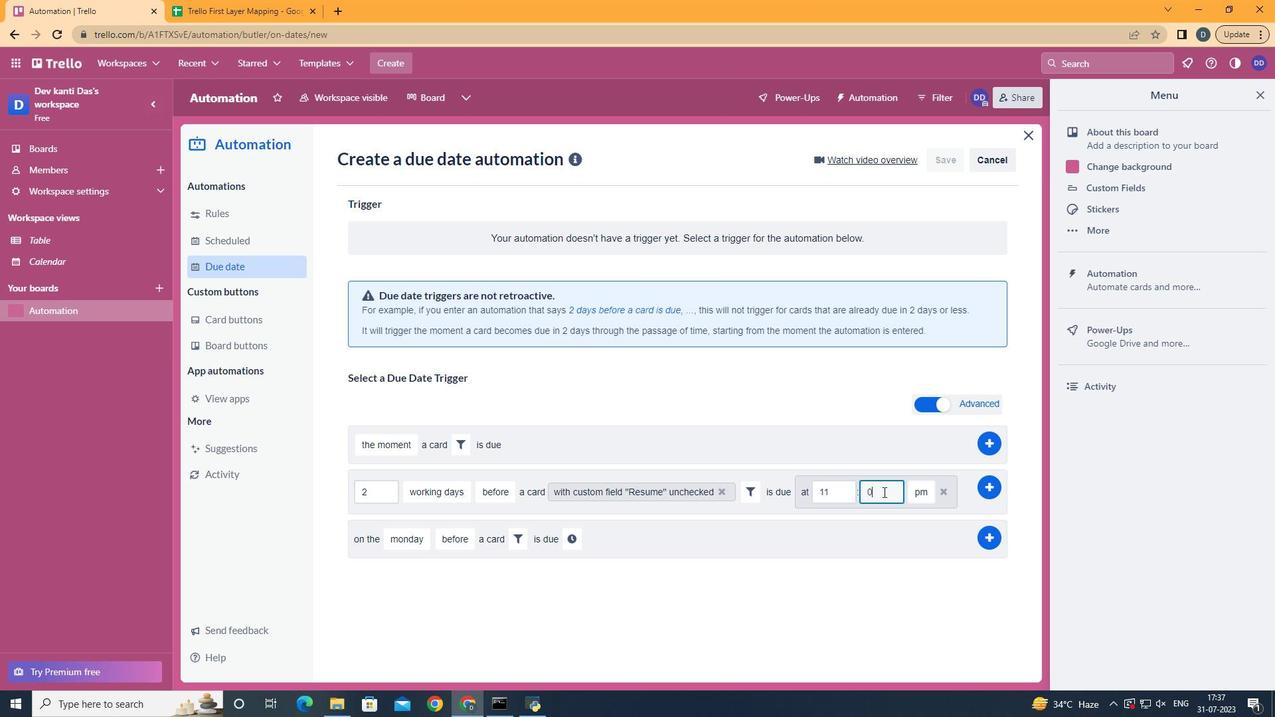 
Action: Mouse moved to (928, 518)
Screenshot: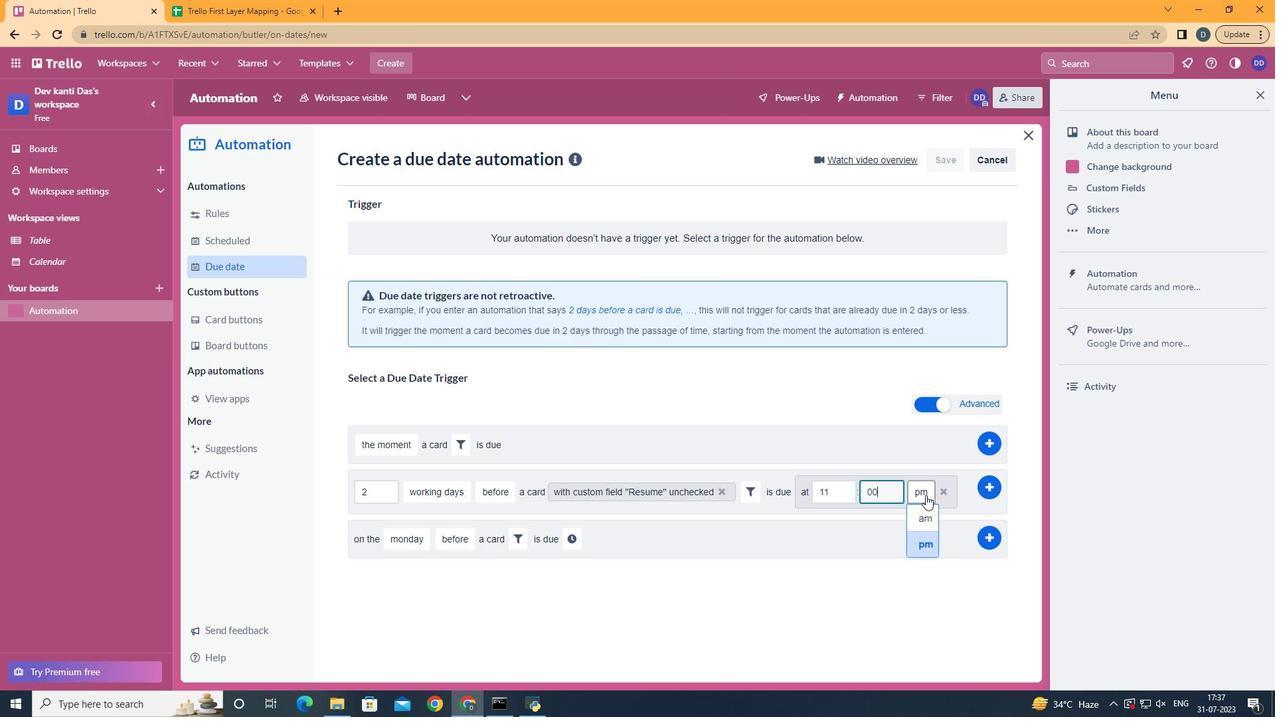 
Action: Mouse pressed left at (928, 518)
Screenshot: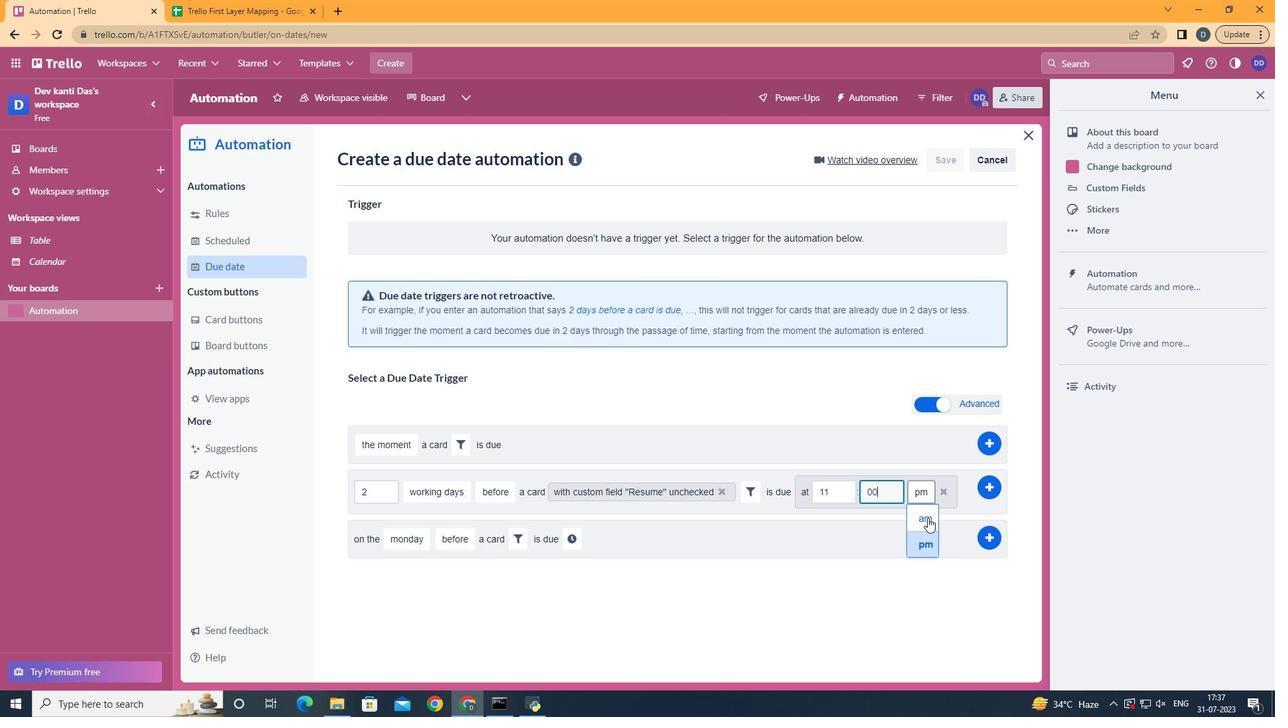 
Action: Mouse moved to (994, 488)
Screenshot: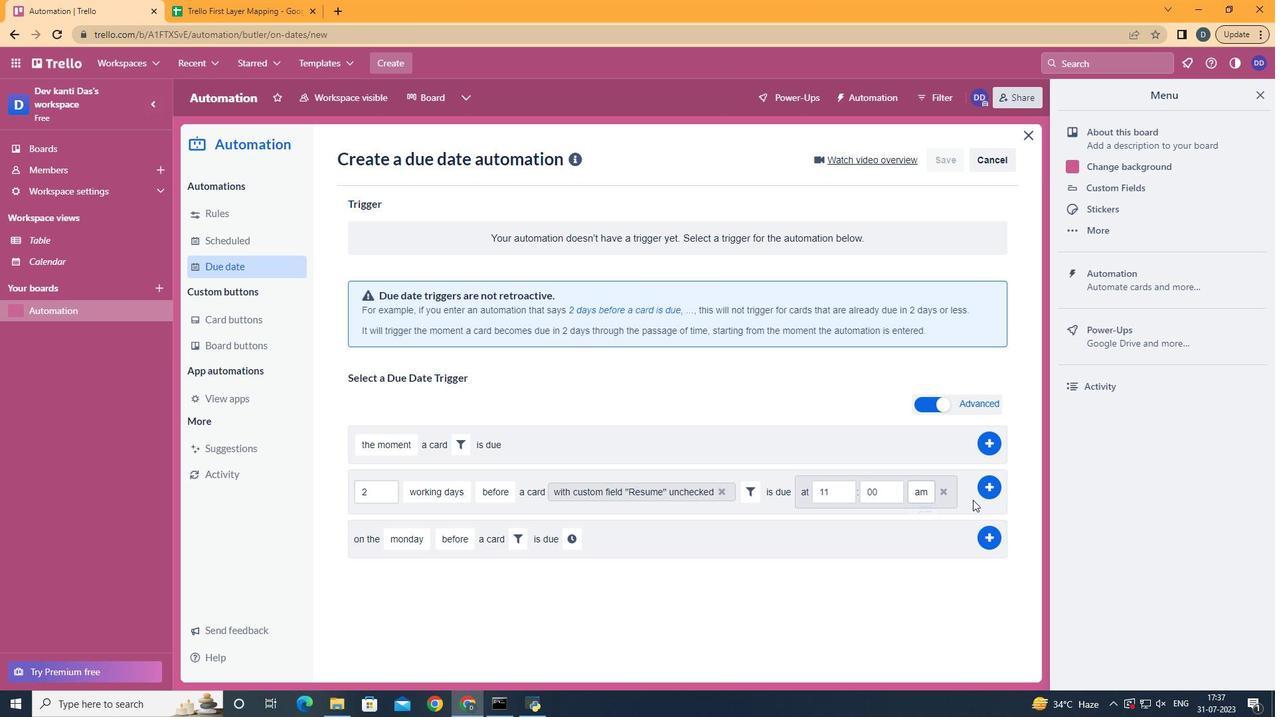 
Action: Mouse pressed left at (994, 488)
Screenshot: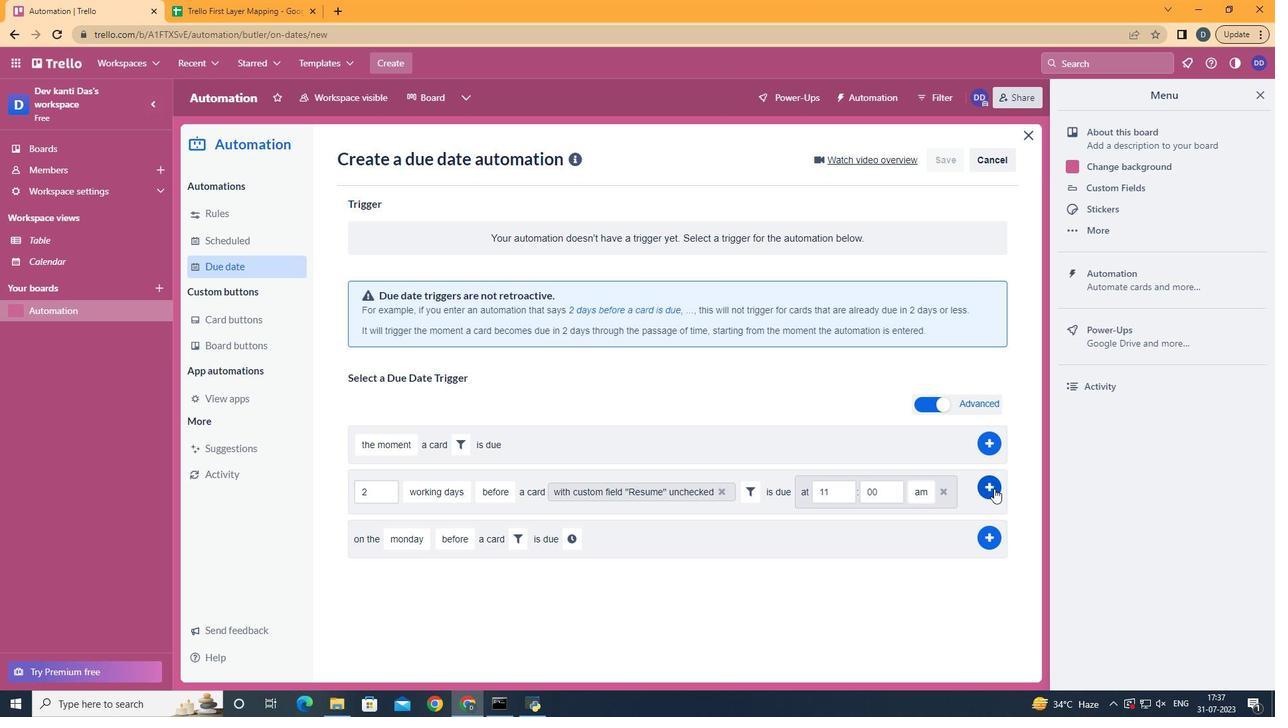 
Action: Mouse moved to (573, 314)
Screenshot: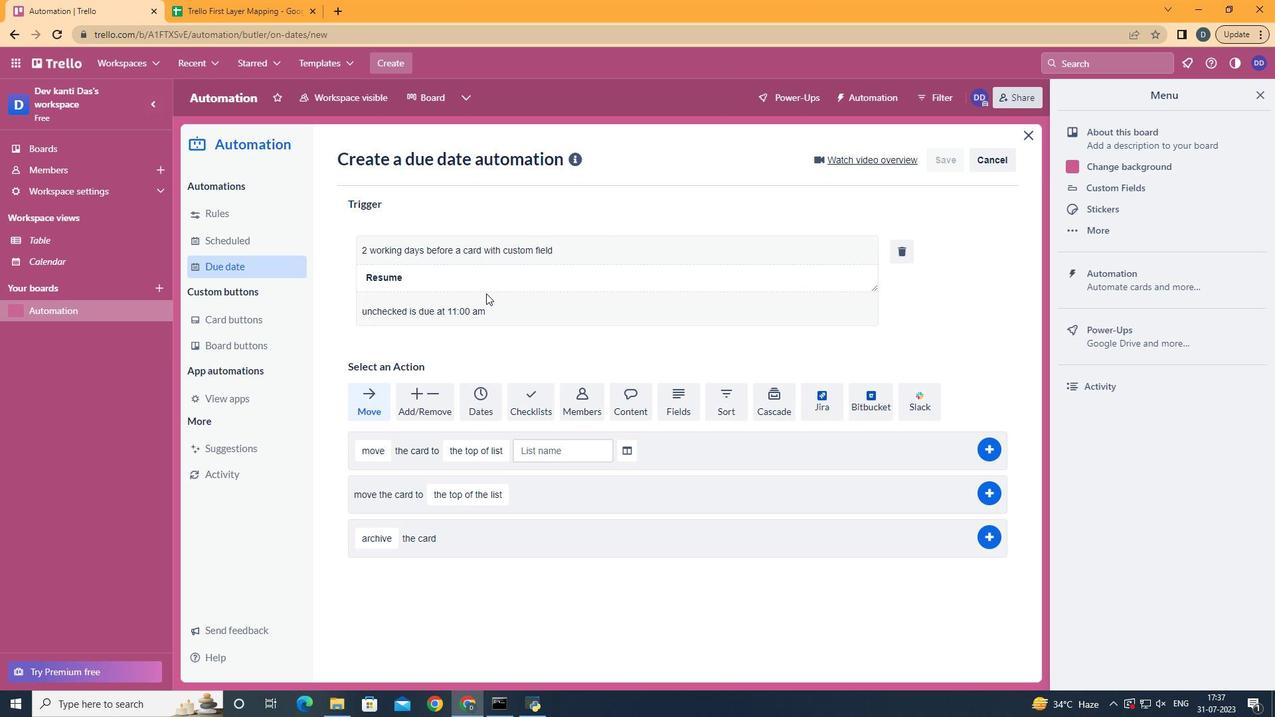
